 Task: Find connections with filter location Newcastle with filter topic #lawyerswith filter profile language French with filter current company MathWorks with filter school Narasaraopeta Engineering College, Kotappa Konda Road, Yellamanda Post, Narasaraopet, PIN-522601(CC-47) with filter industry Food and Beverage Services with filter service category DJing with filter keywords title Recruiter
Action: Mouse moved to (552, 106)
Screenshot: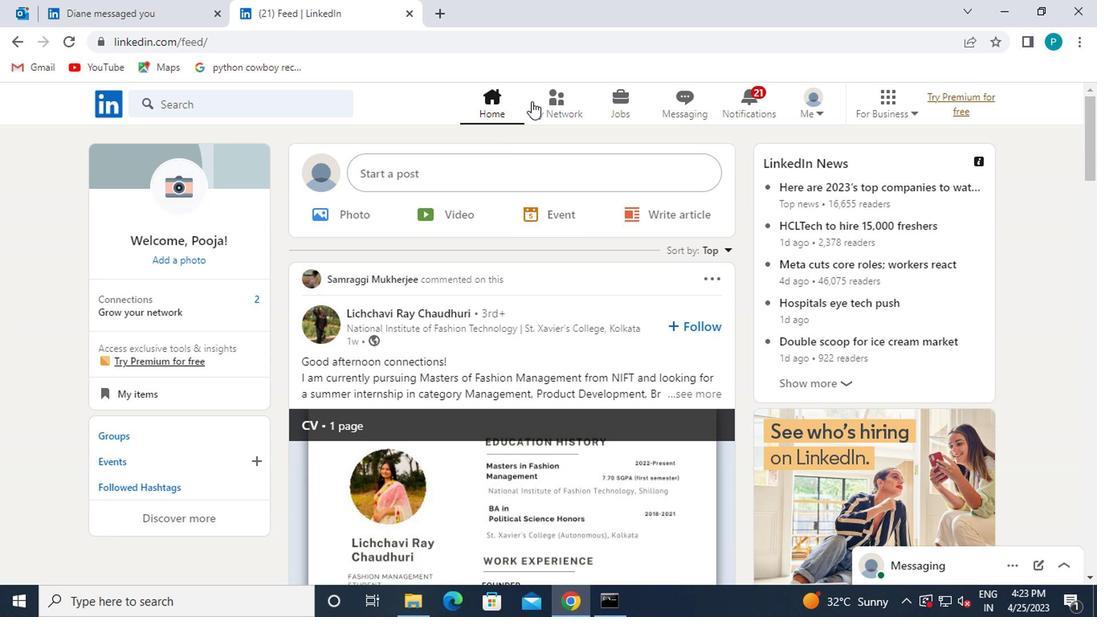 
Action: Mouse pressed left at (552, 106)
Screenshot: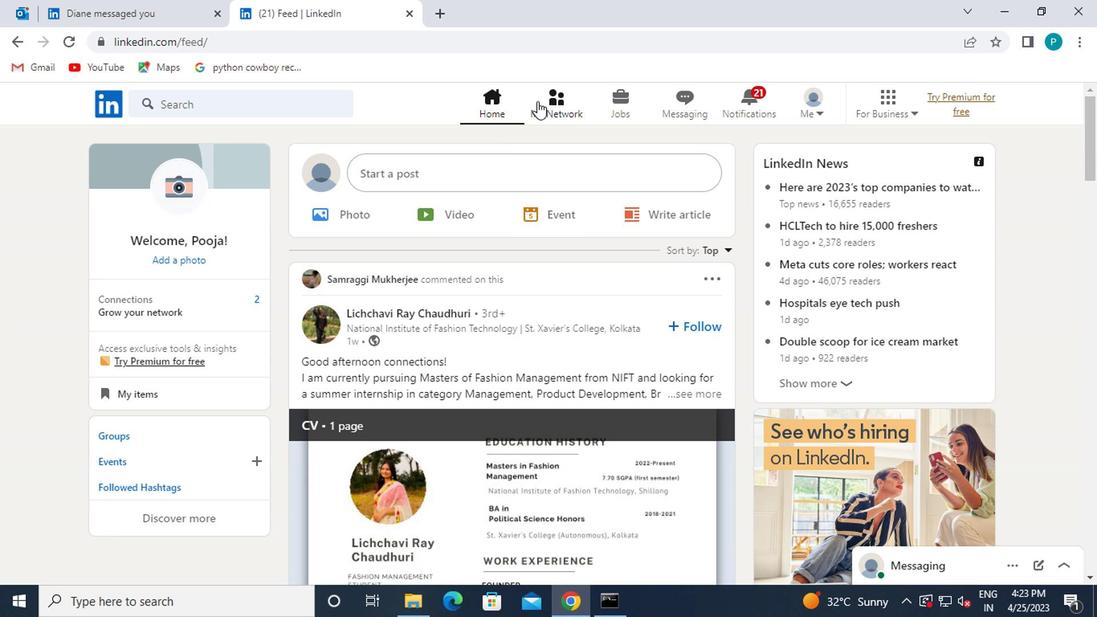 
Action: Mouse moved to (228, 186)
Screenshot: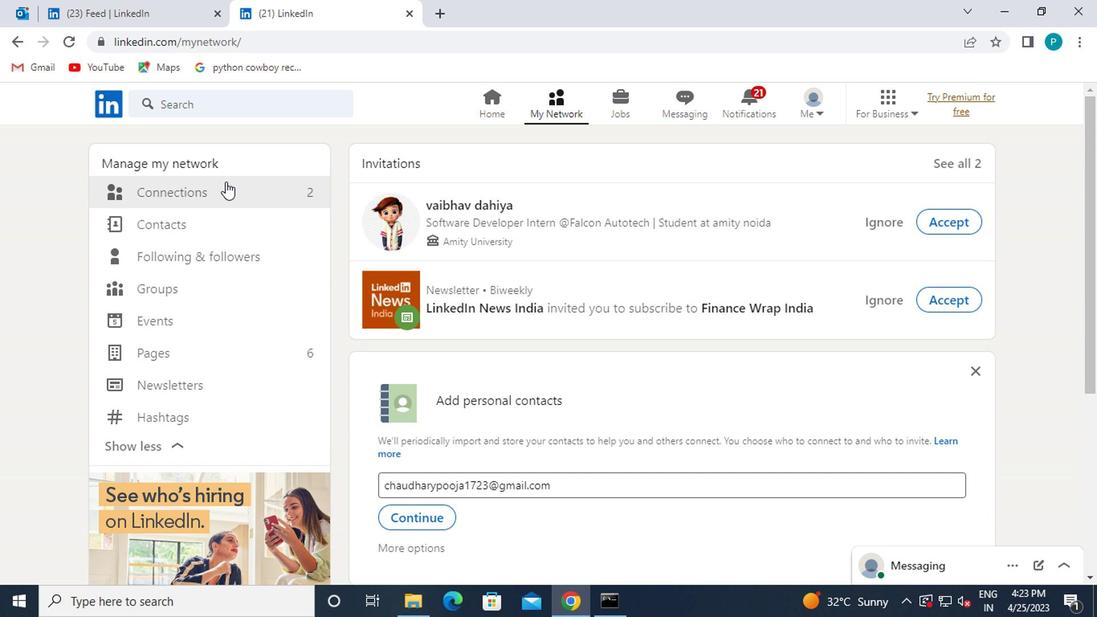 
Action: Mouse pressed left at (228, 186)
Screenshot: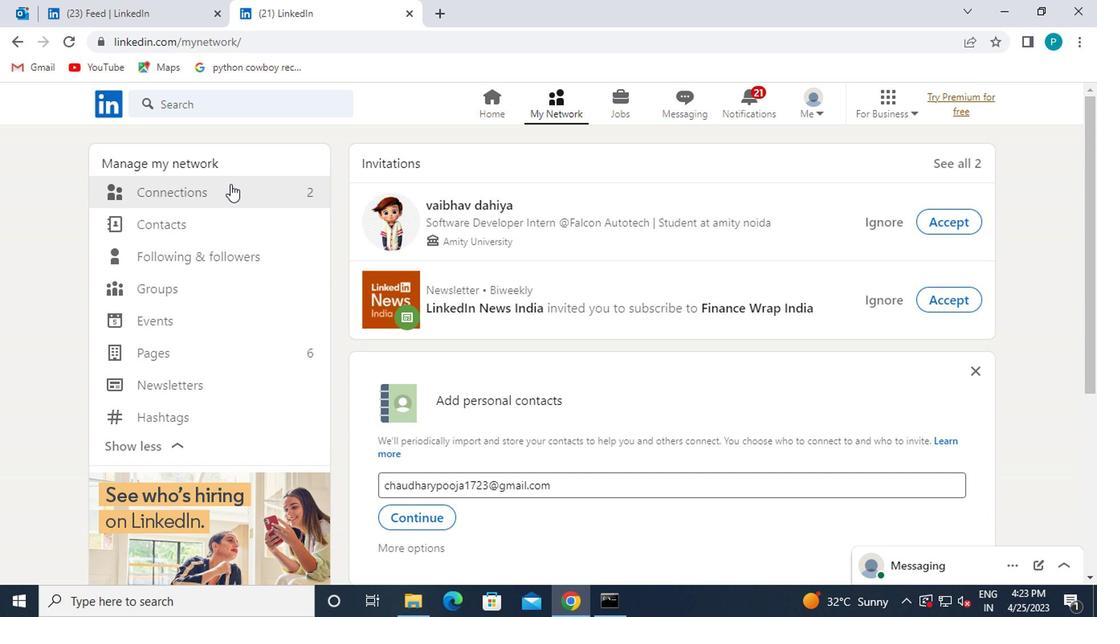 
Action: Mouse moved to (632, 204)
Screenshot: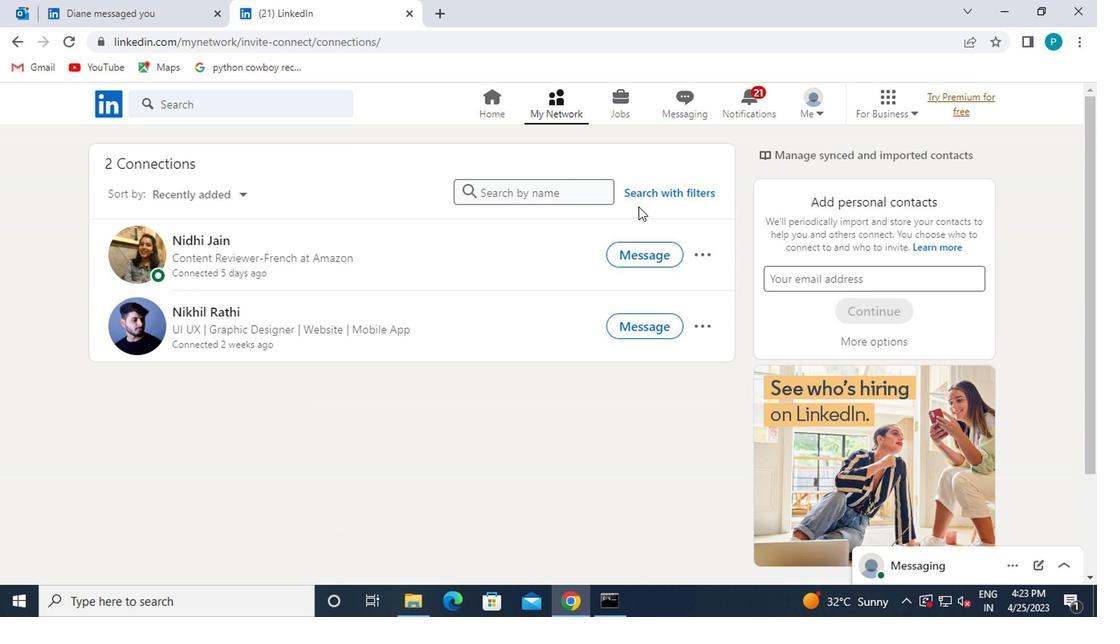 
Action: Mouse pressed left at (632, 204)
Screenshot: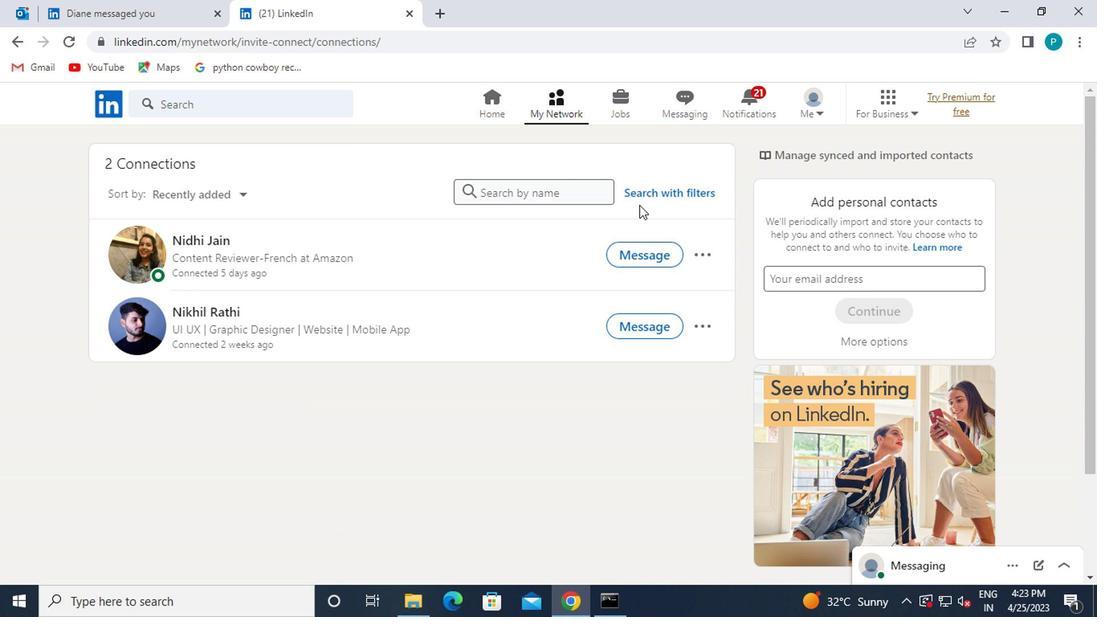 
Action: Mouse moved to (632, 195)
Screenshot: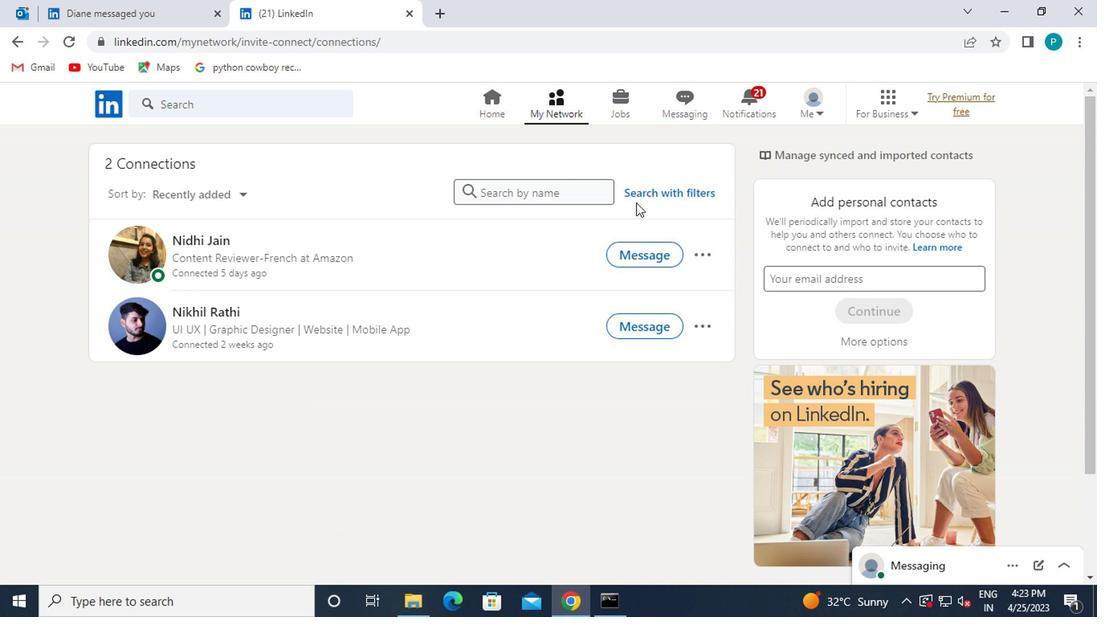 
Action: Mouse pressed left at (632, 195)
Screenshot: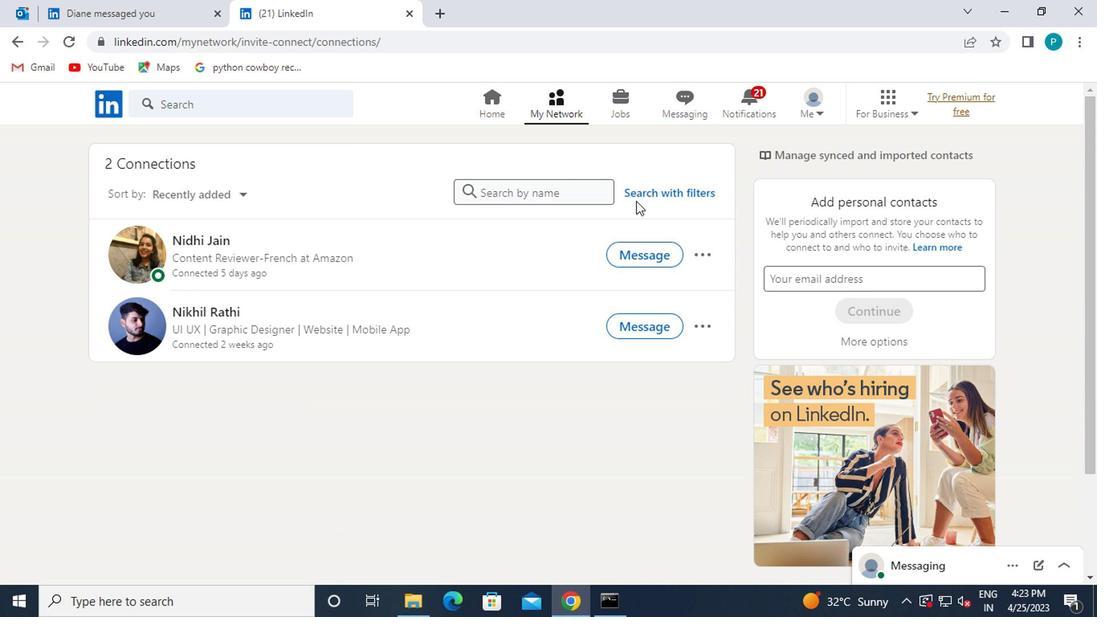 
Action: Mouse moved to (526, 158)
Screenshot: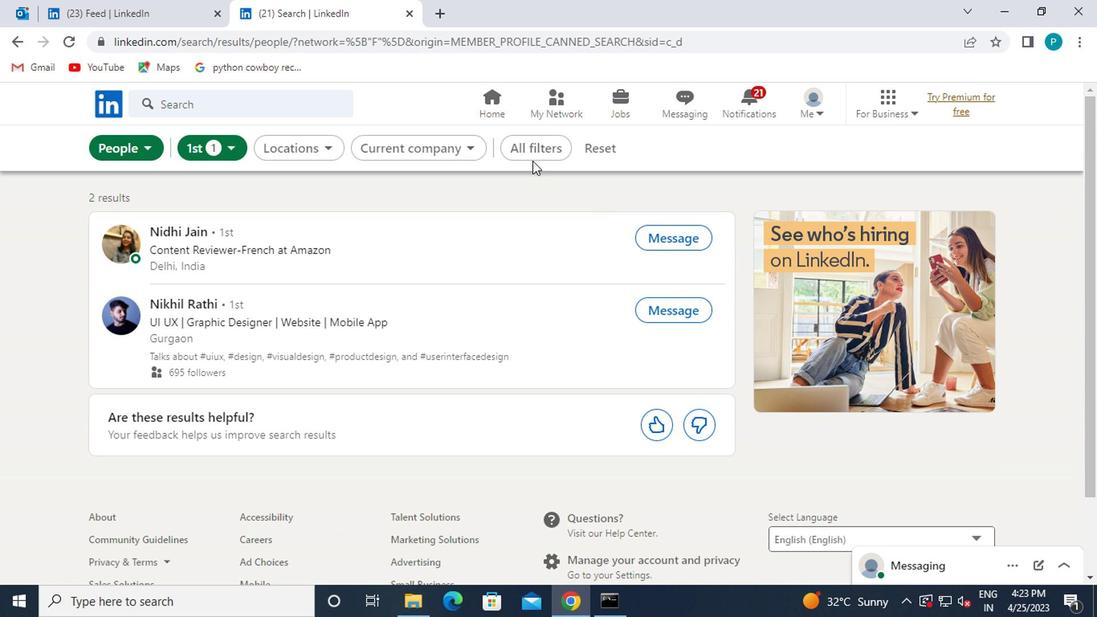 
Action: Mouse pressed left at (526, 158)
Screenshot: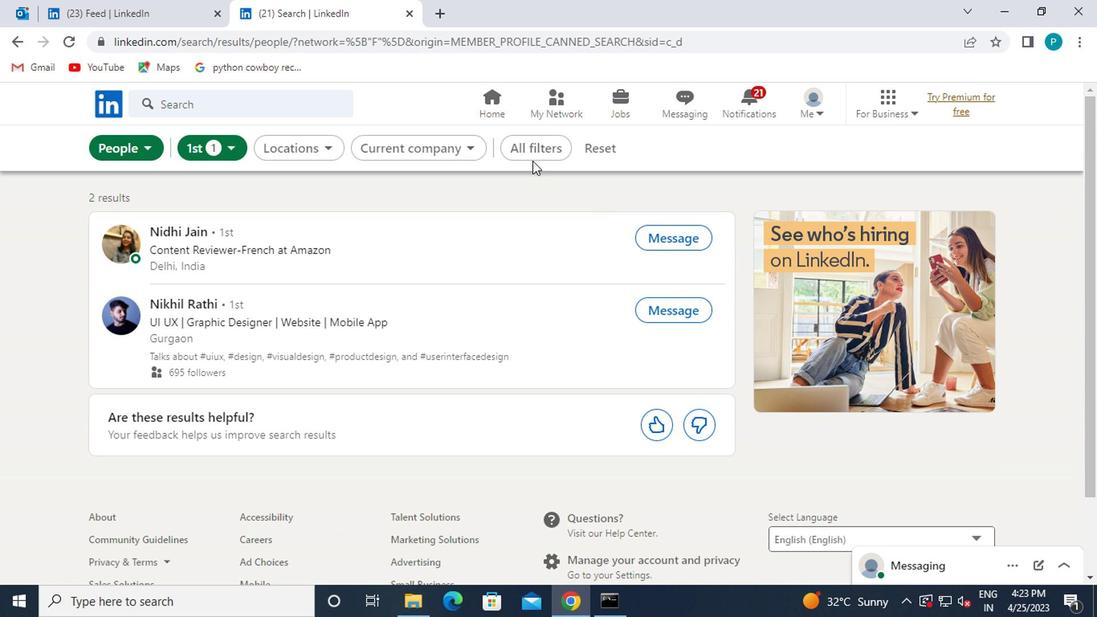 
Action: Mouse moved to (861, 313)
Screenshot: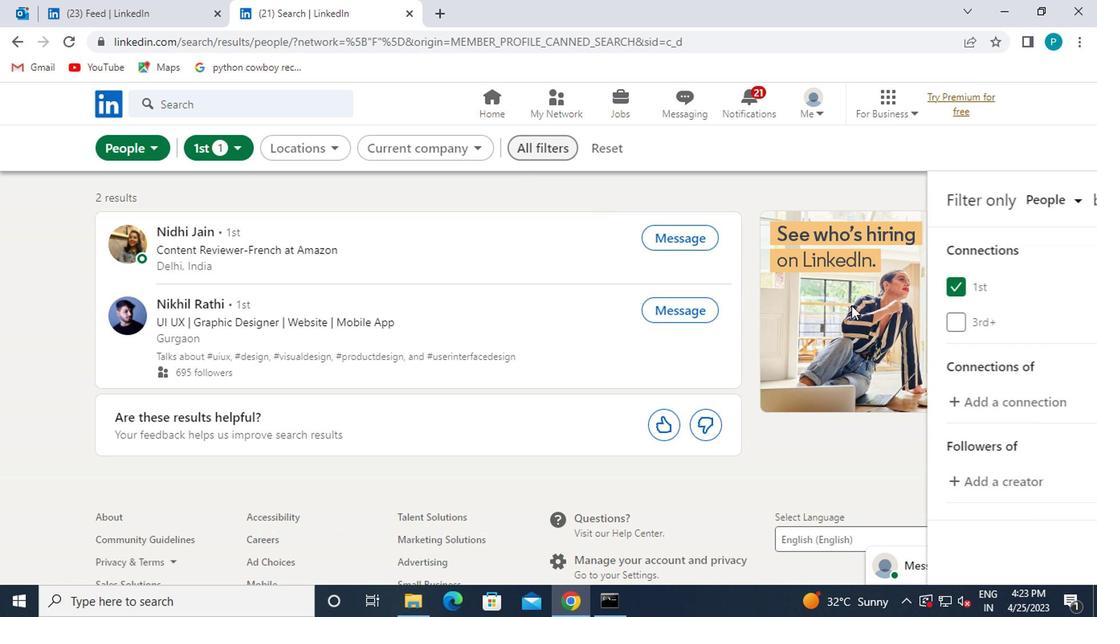 
Action: Mouse scrolled (861, 312) with delta (0, -1)
Screenshot: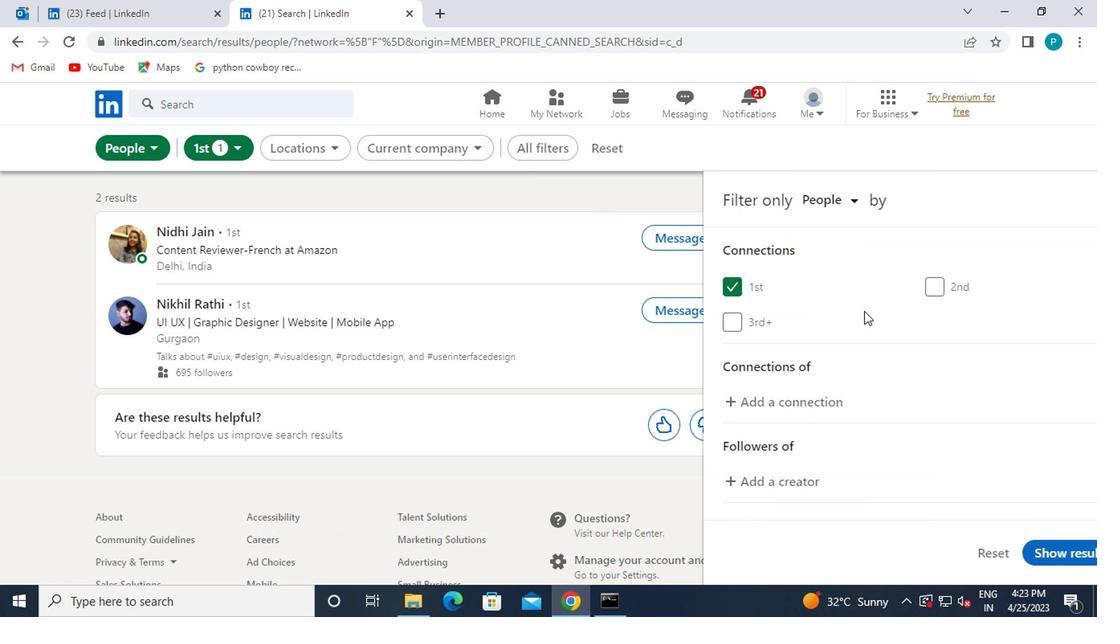 
Action: Mouse scrolled (861, 312) with delta (0, -1)
Screenshot: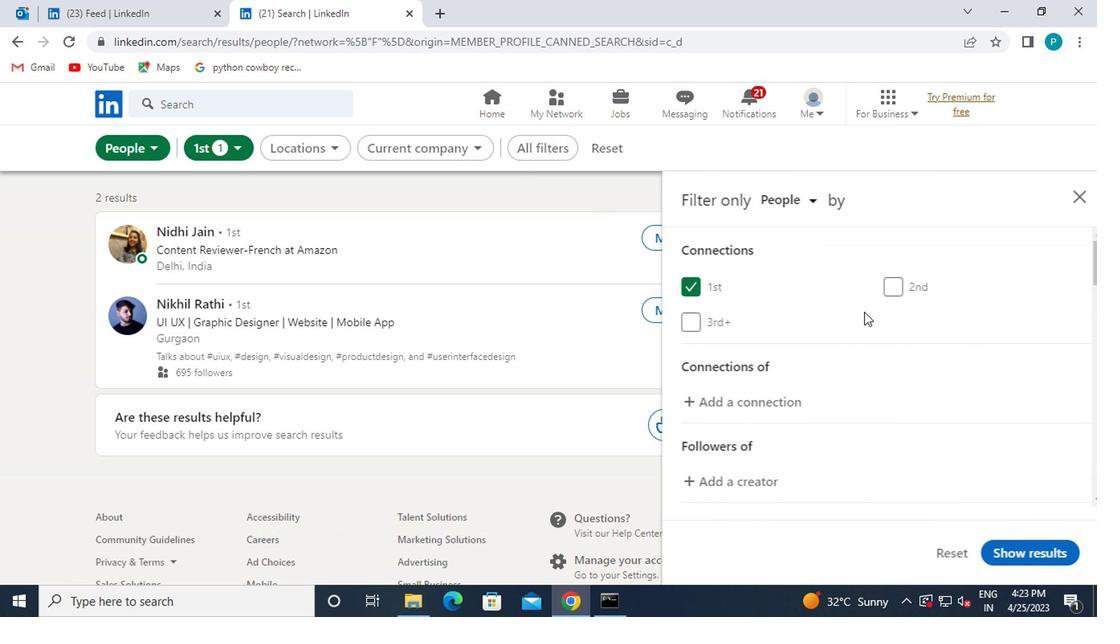 
Action: Mouse moved to (898, 371)
Screenshot: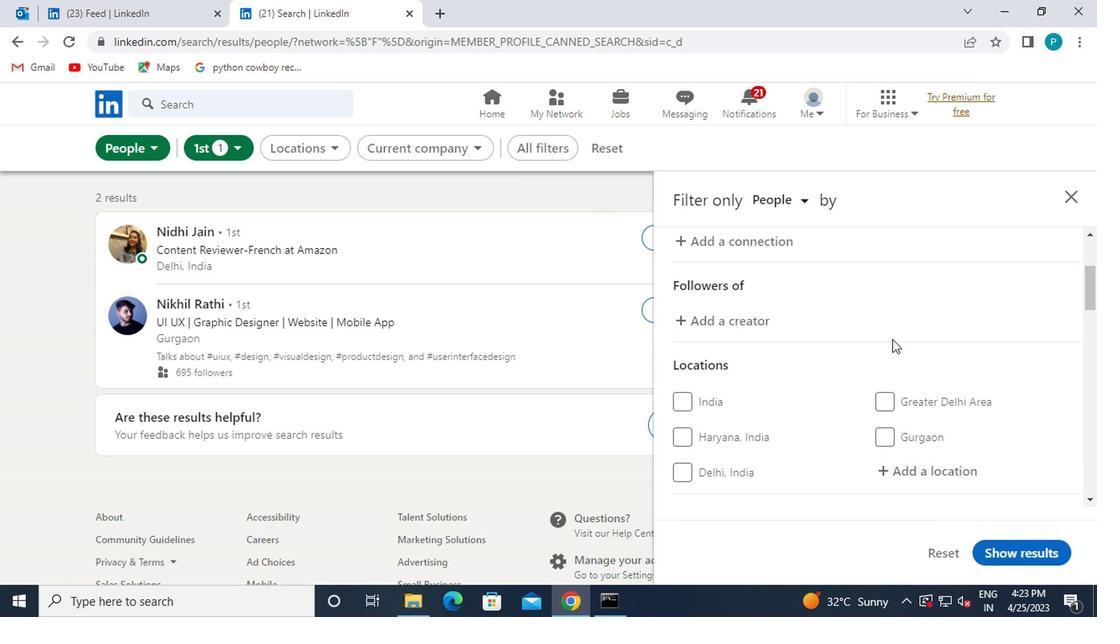 
Action: Mouse scrolled (898, 371) with delta (0, 0)
Screenshot: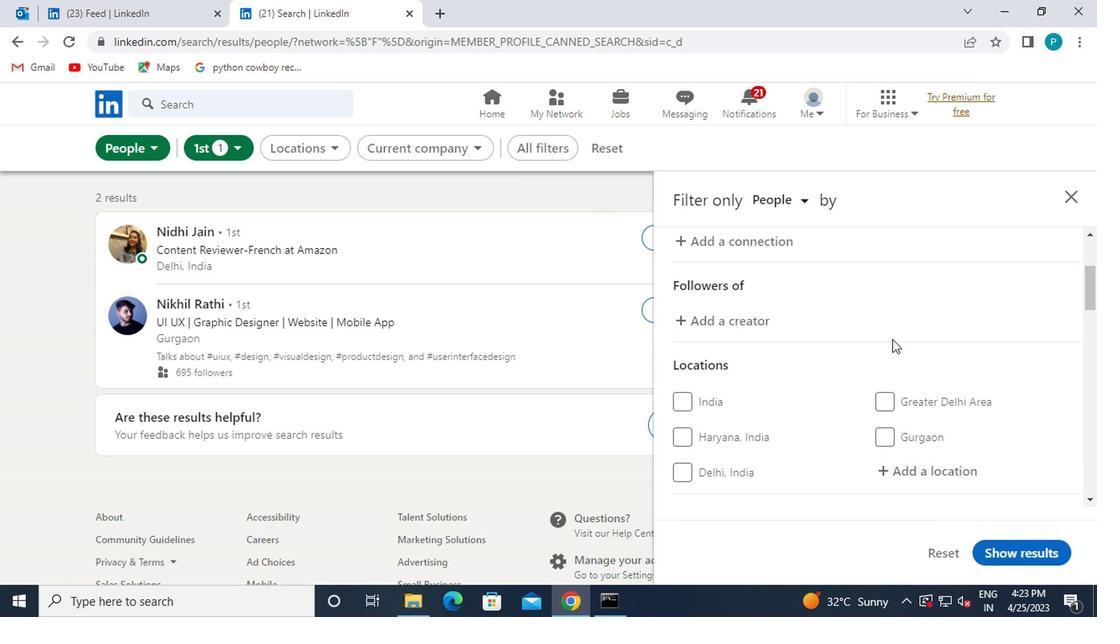 
Action: Mouse moved to (898, 373)
Screenshot: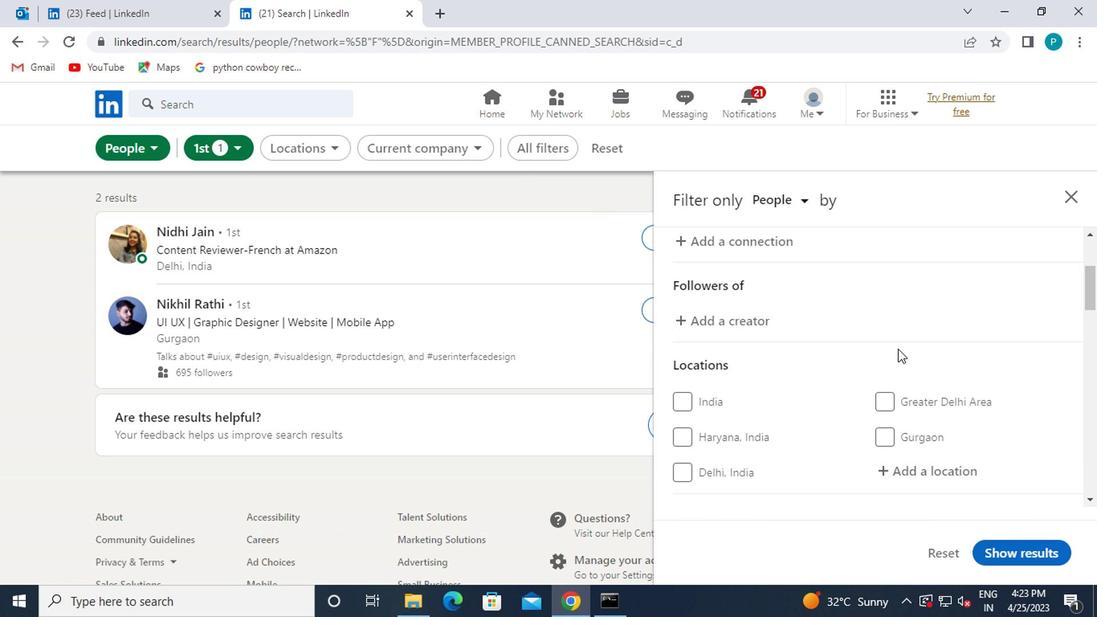 
Action: Mouse scrolled (898, 372) with delta (0, 0)
Screenshot: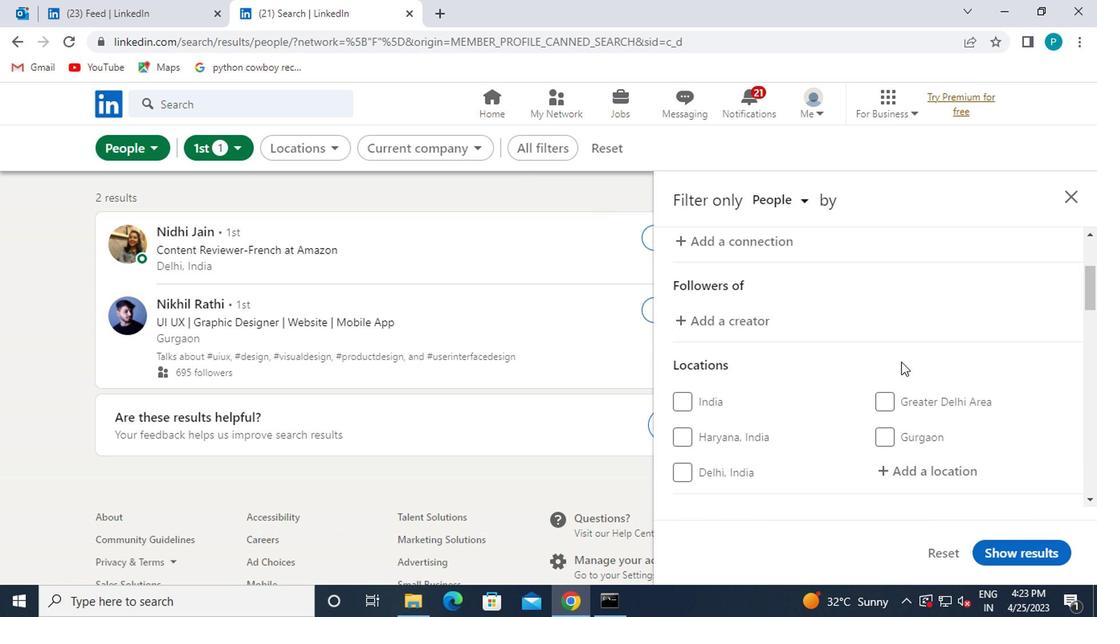 
Action: Mouse moved to (875, 313)
Screenshot: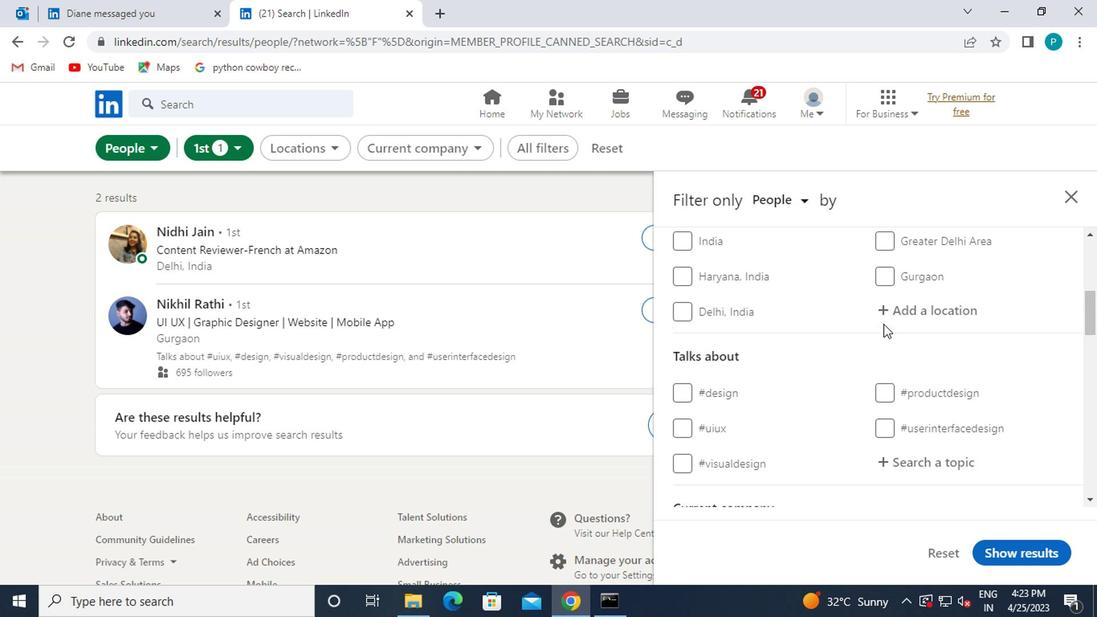 
Action: Mouse pressed left at (875, 313)
Screenshot: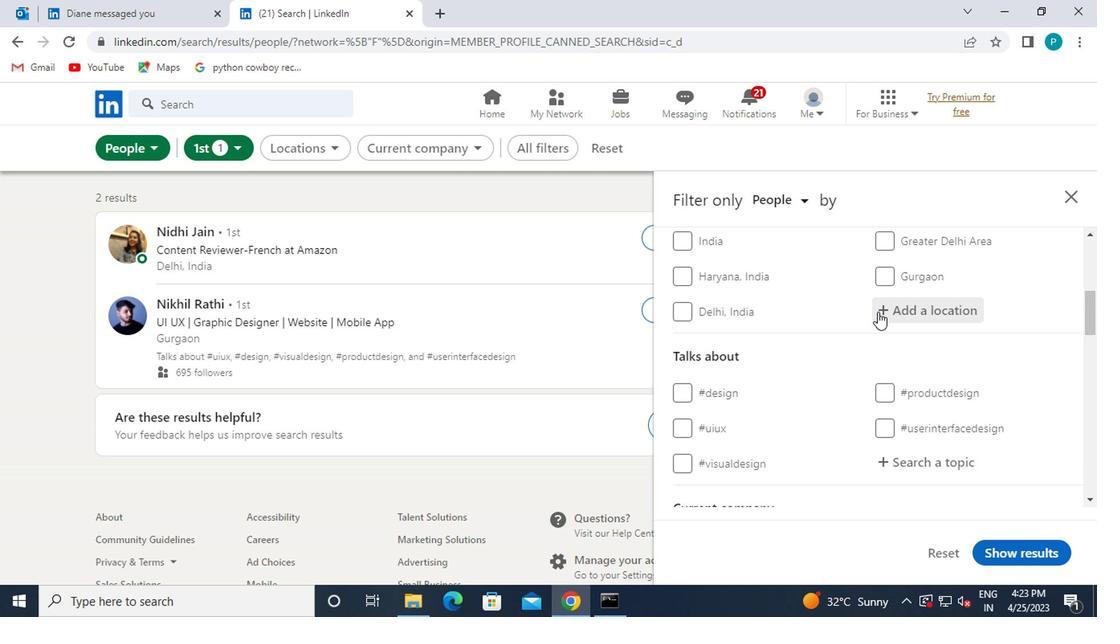 
Action: Key pressed newcastle<Key.enter>
Screenshot: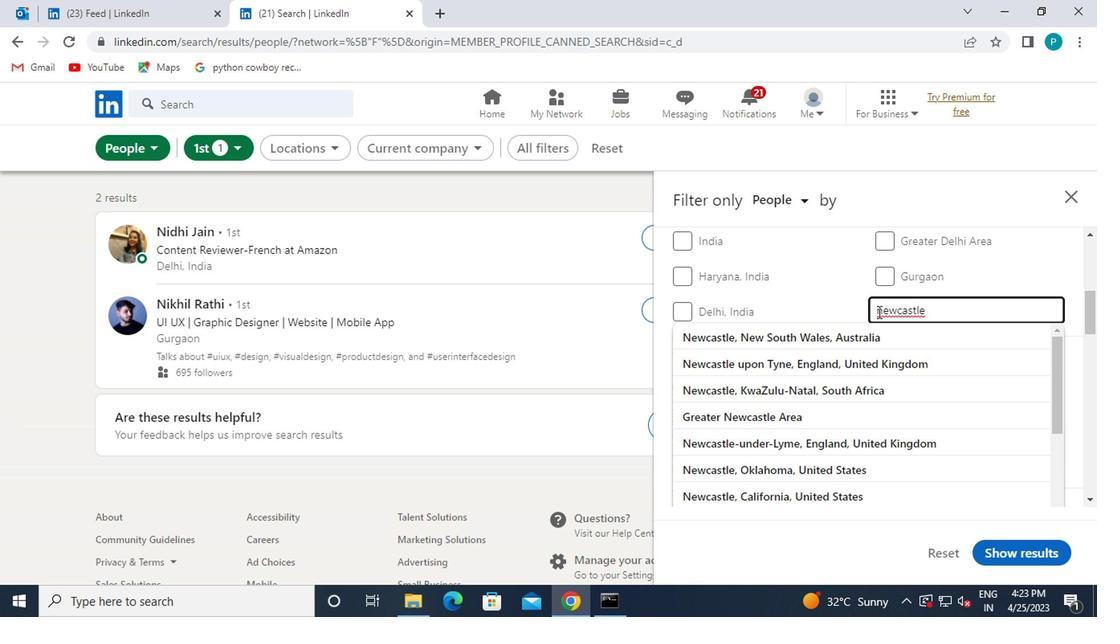 
Action: Mouse moved to (882, 463)
Screenshot: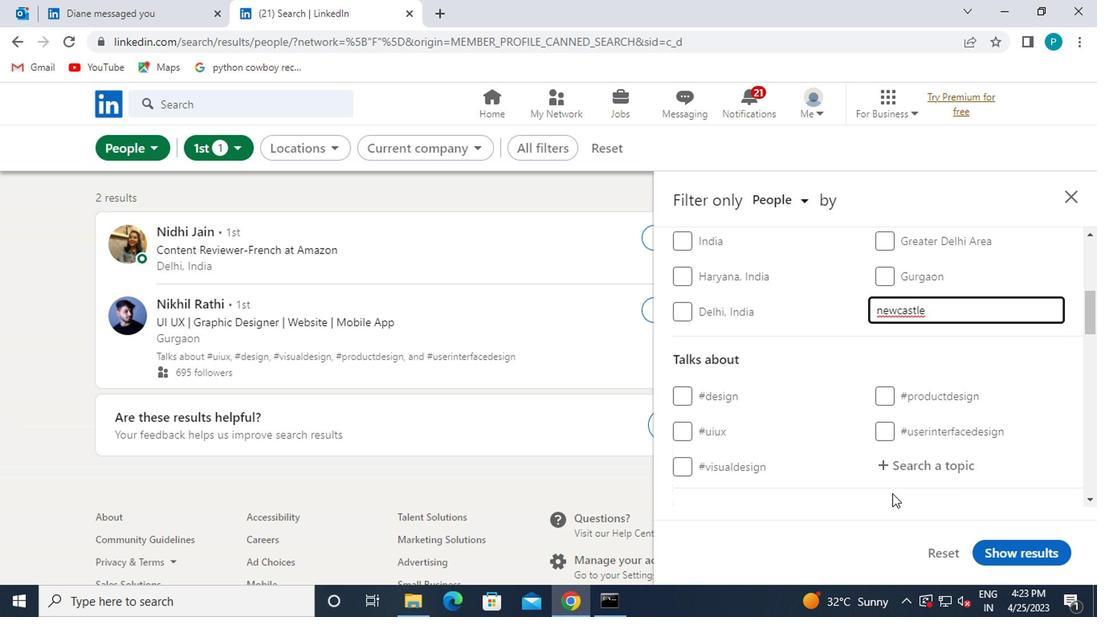 
Action: Mouse pressed left at (882, 463)
Screenshot: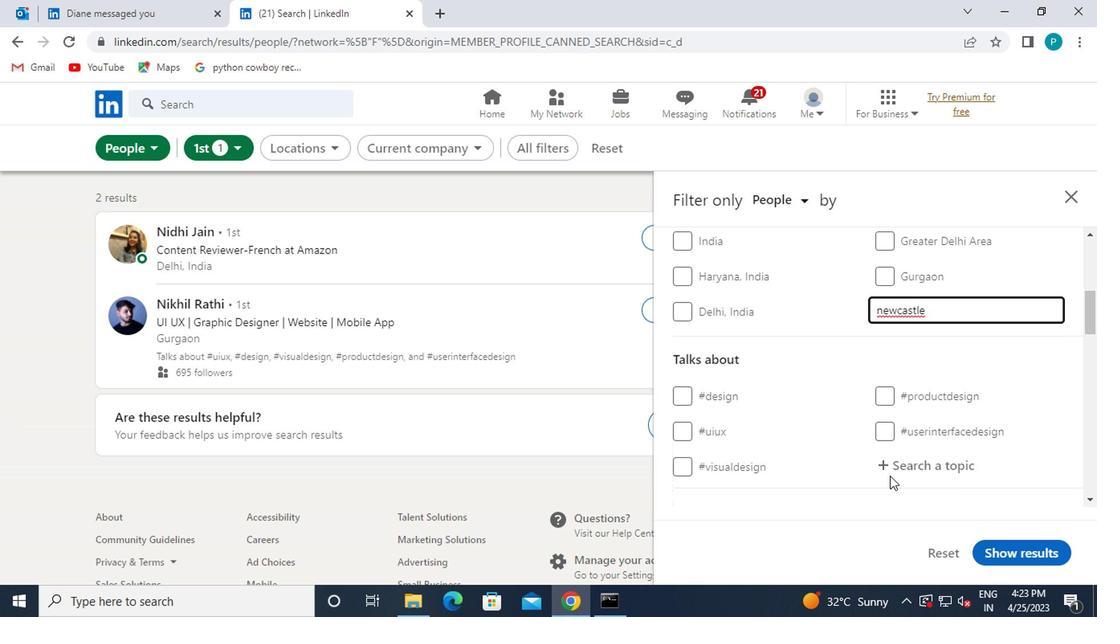 
Action: Key pressed <Key.shift>#LLAWYERS
Screenshot: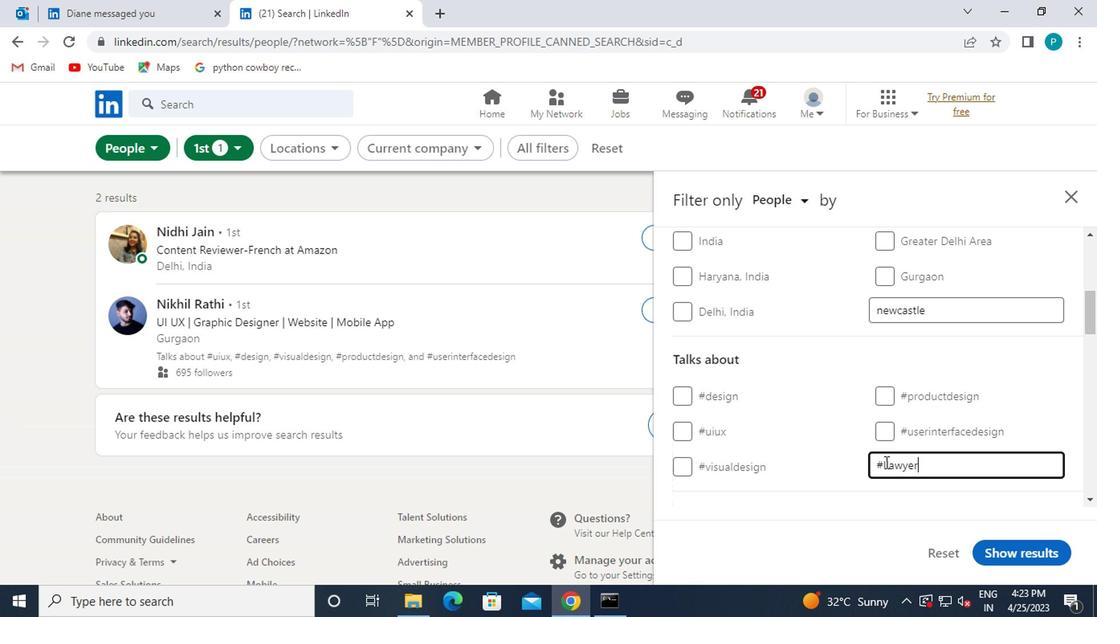 
Action: Mouse moved to (838, 476)
Screenshot: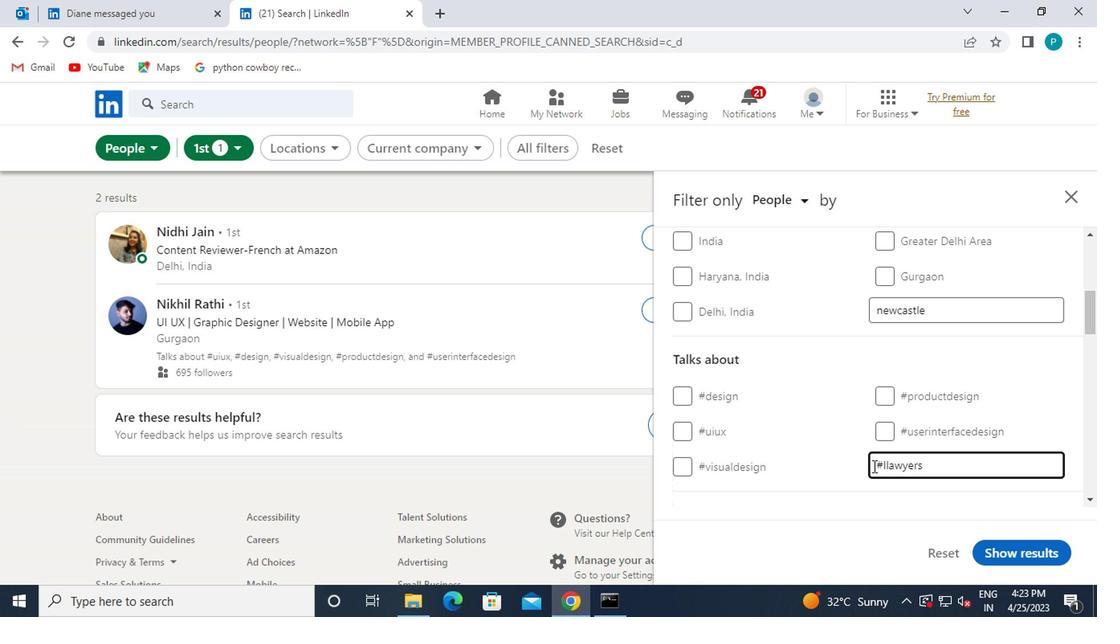 
Action: Mouse scrolled (838, 475) with delta (0, -1)
Screenshot: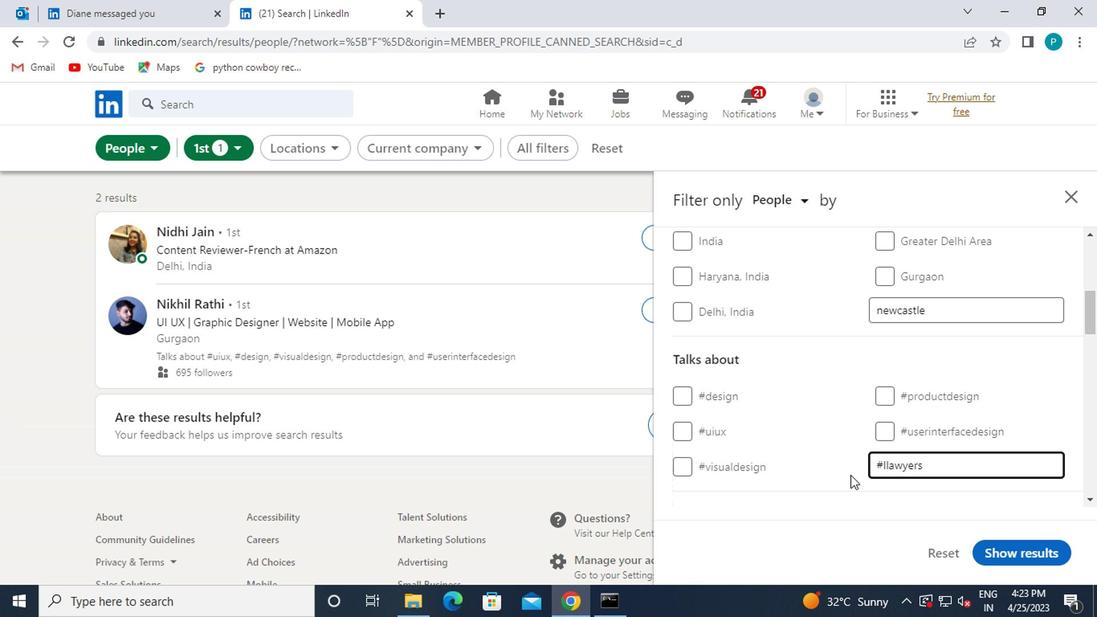 
Action: Mouse moved to (882, 387)
Screenshot: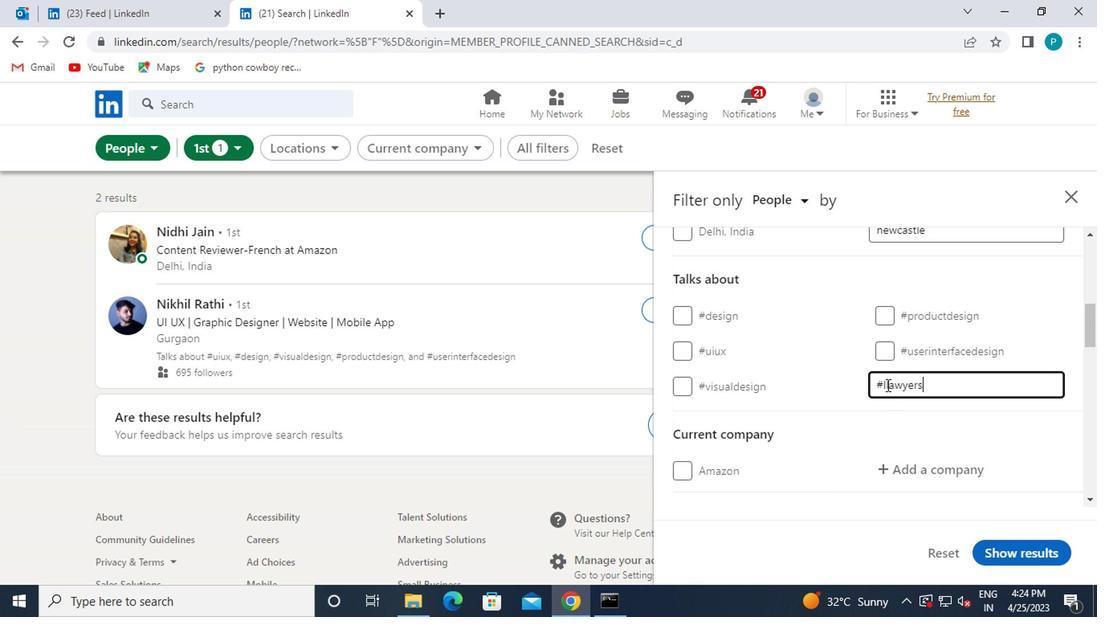 
Action: Mouse pressed left at (882, 387)
Screenshot: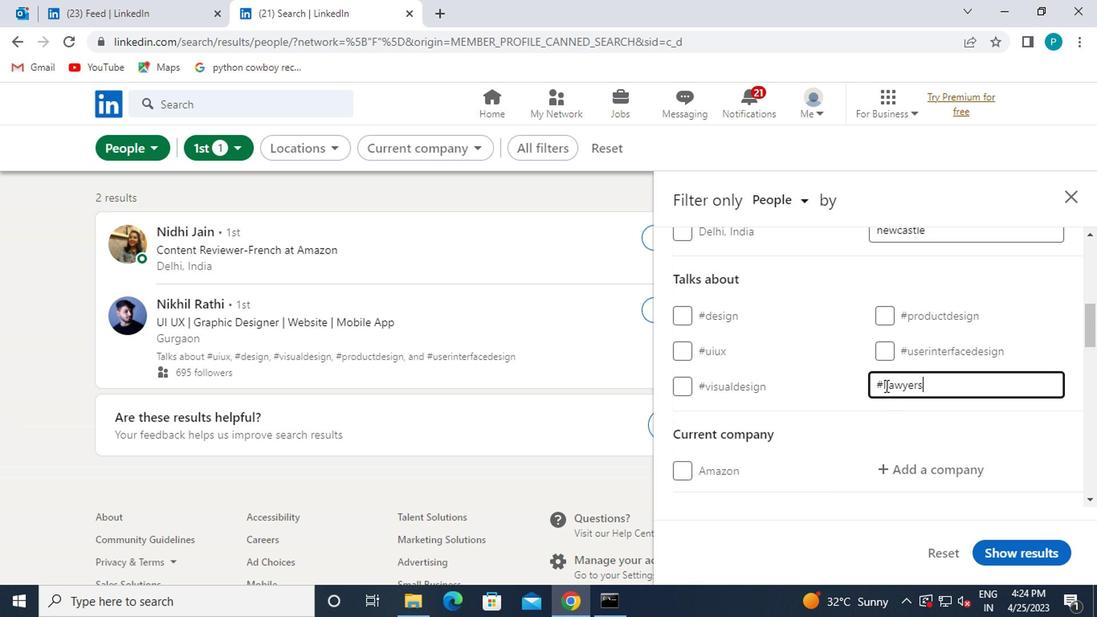 
Action: Mouse moved to (879, 387)
Screenshot: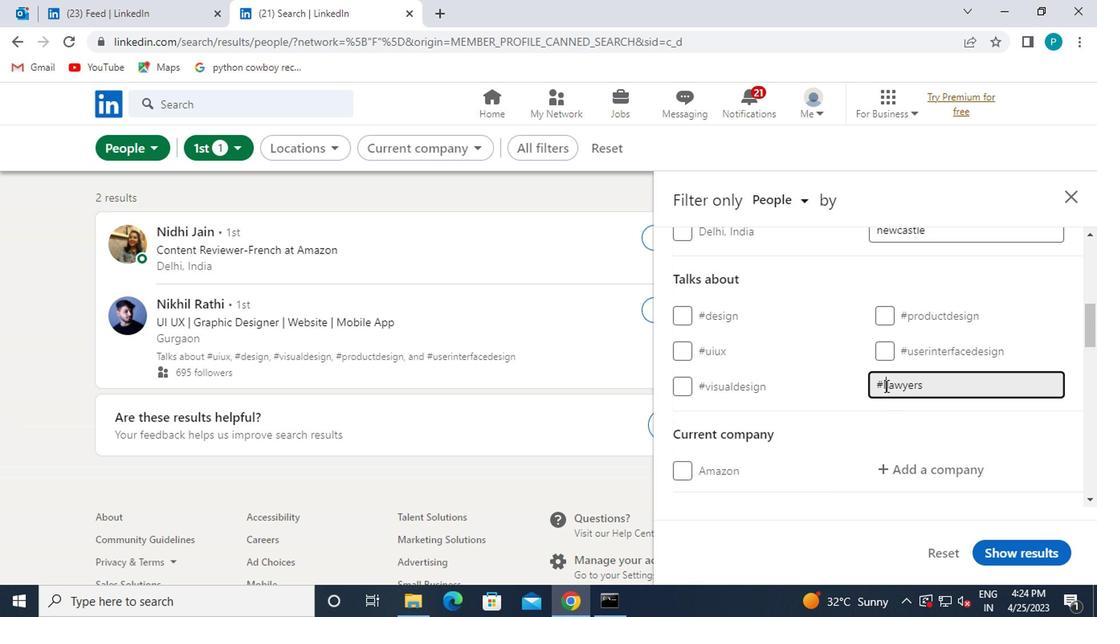 
Action: Key pressed <Key.backspace>
Screenshot: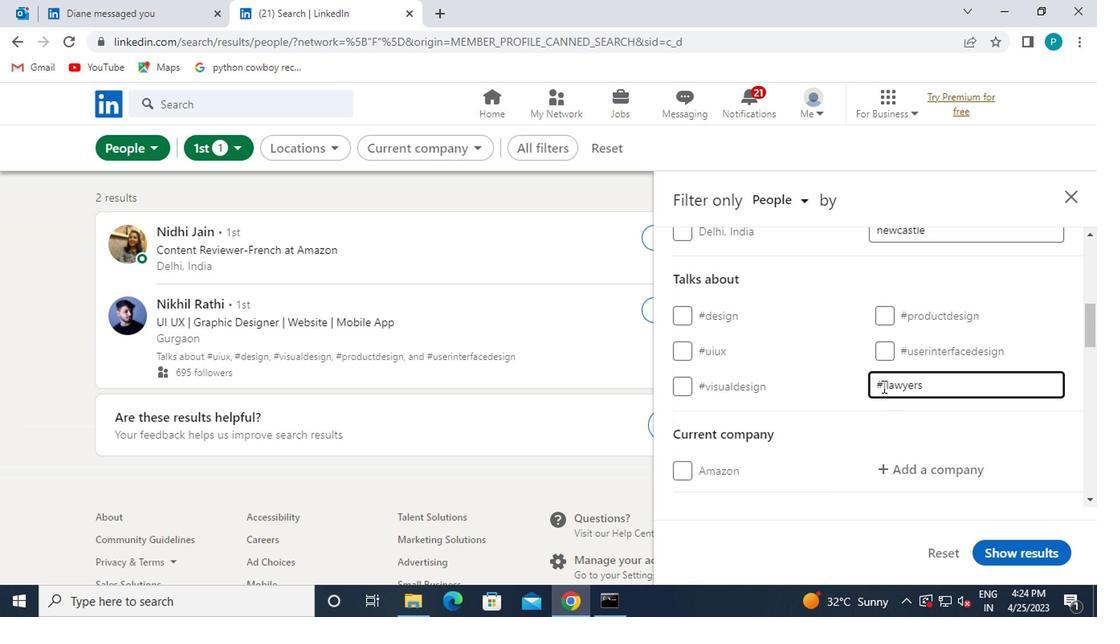 
Action: Mouse moved to (796, 433)
Screenshot: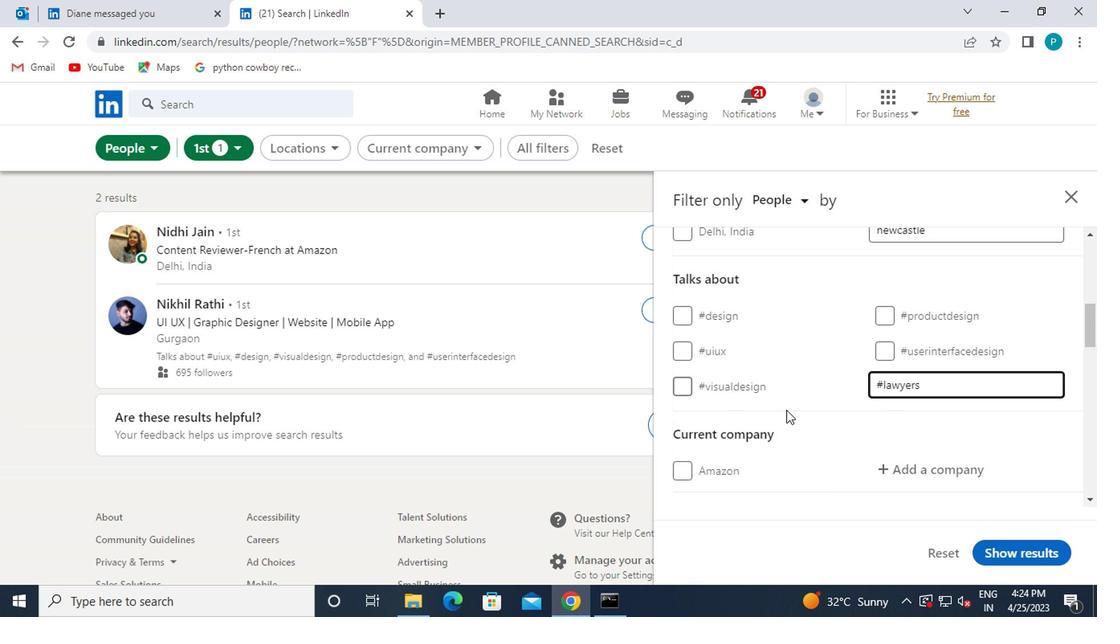 
Action: Mouse scrolled (796, 432) with delta (0, 0)
Screenshot: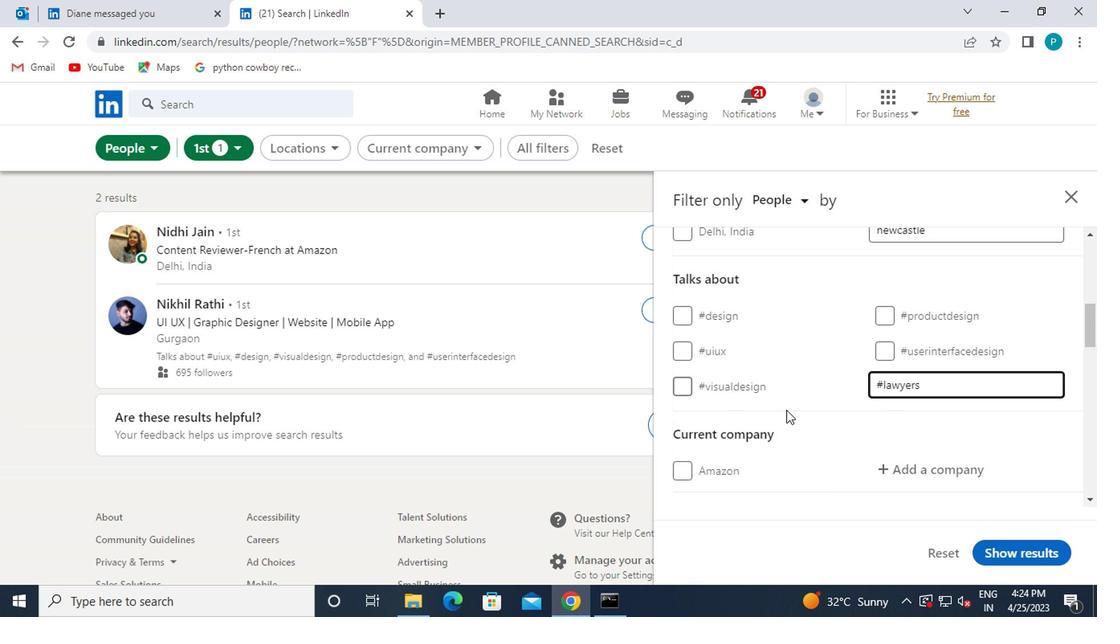 
Action: Mouse moved to (797, 434)
Screenshot: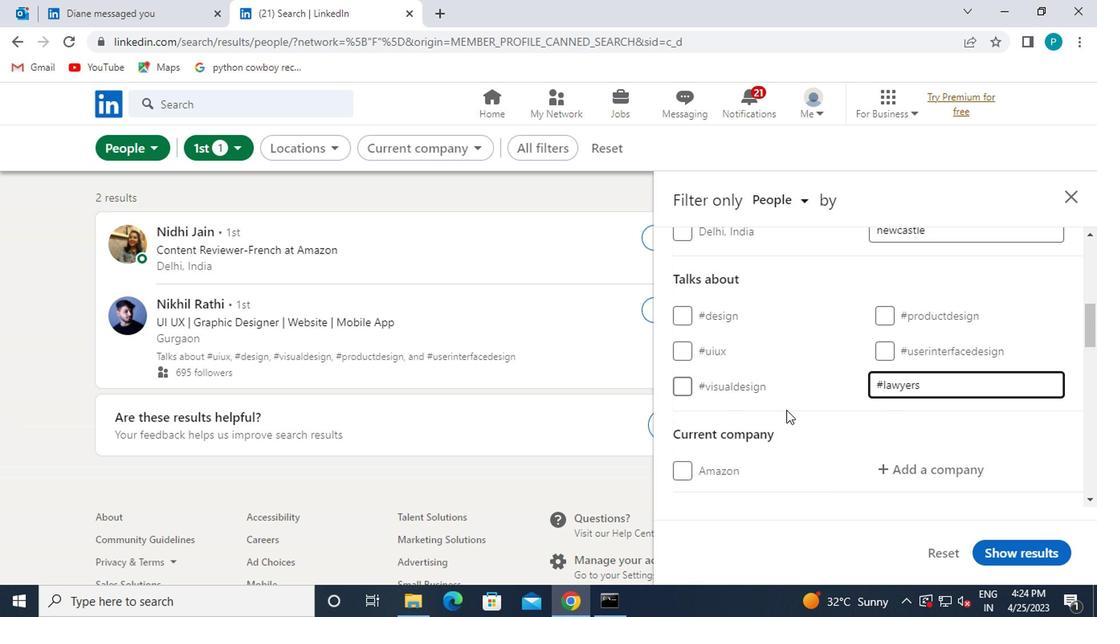 
Action: Mouse scrolled (797, 433) with delta (0, -1)
Screenshot: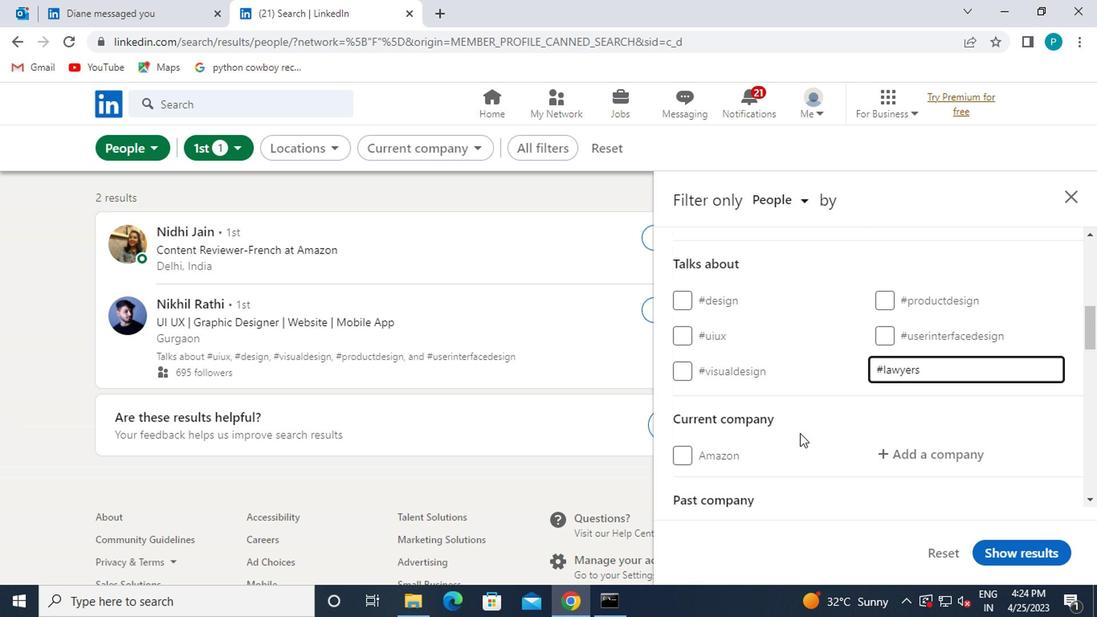 
Action: Mouse moved to (875, 313)
Screenshot: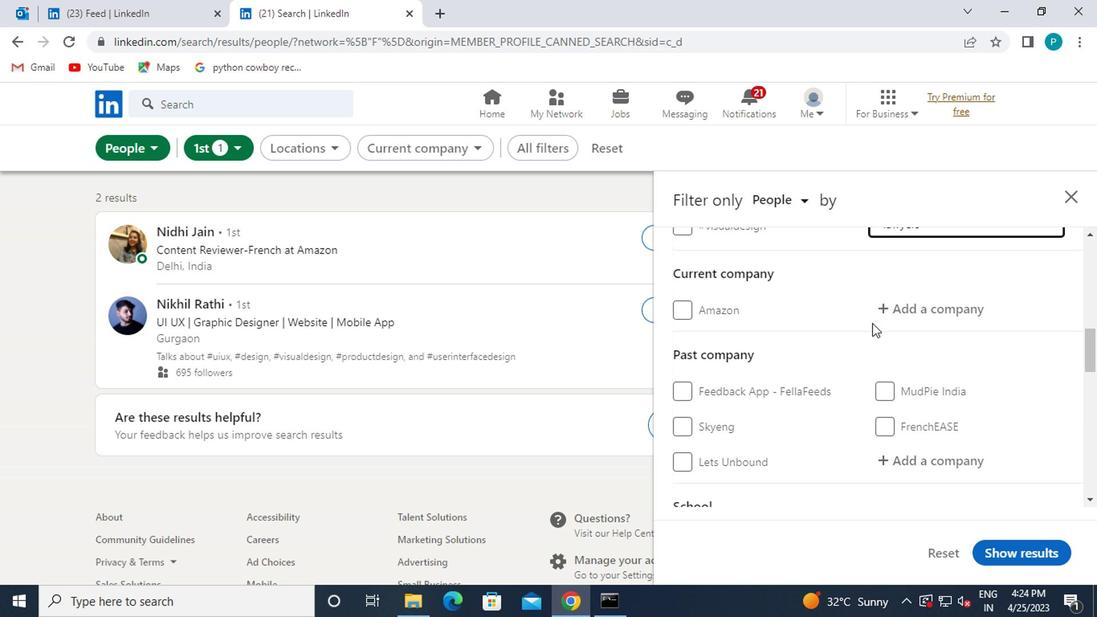 
Action: Mouse pressed left at (875, 313)
Screenshot: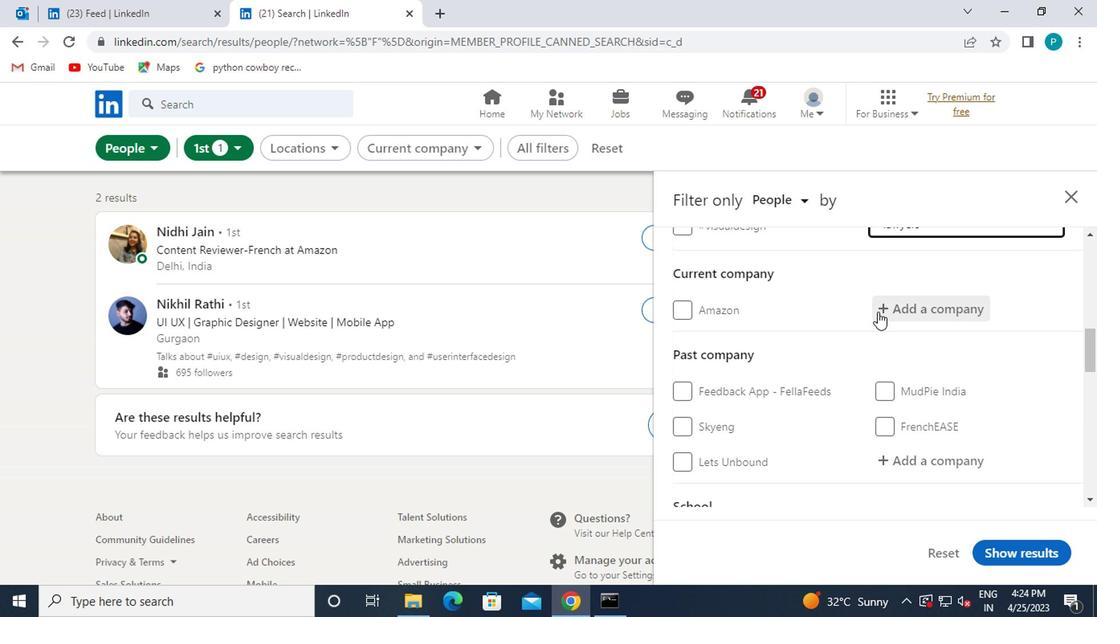 
Action: Mouse moved to (891, 313)
Screenshot: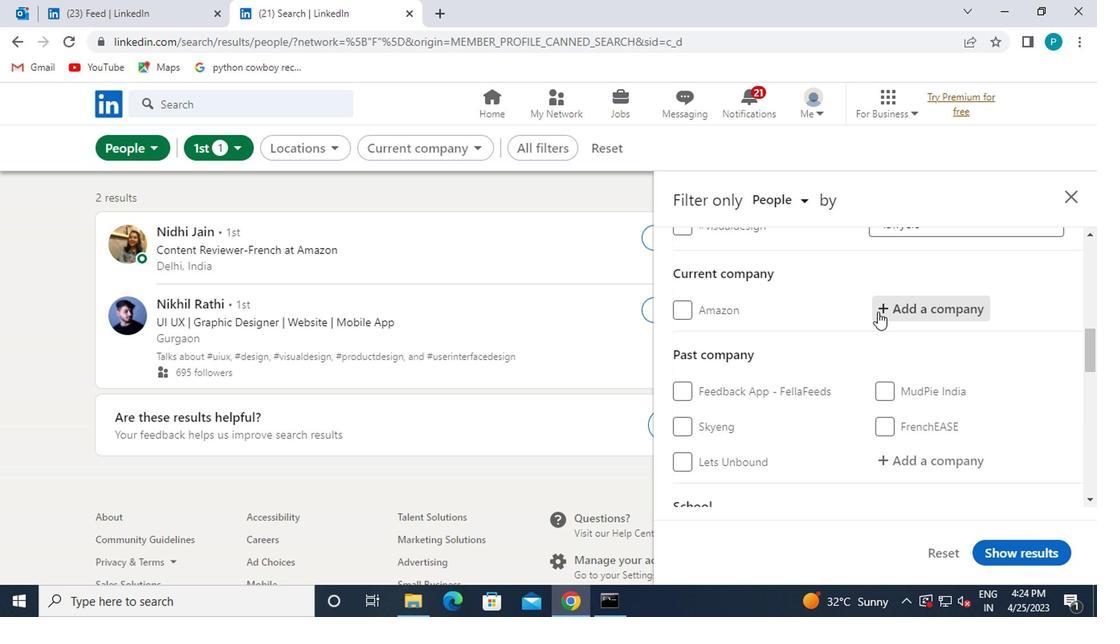 
Action: Key pressed MATH
Screenshot: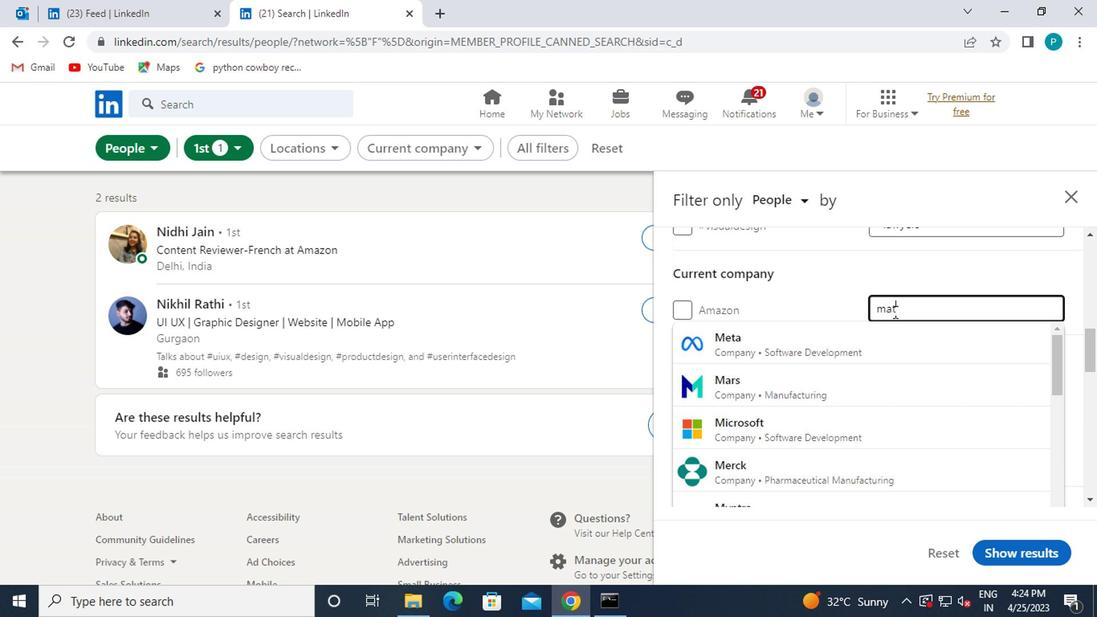 
Action: Mouse moved to (829, 337)
Screenshot: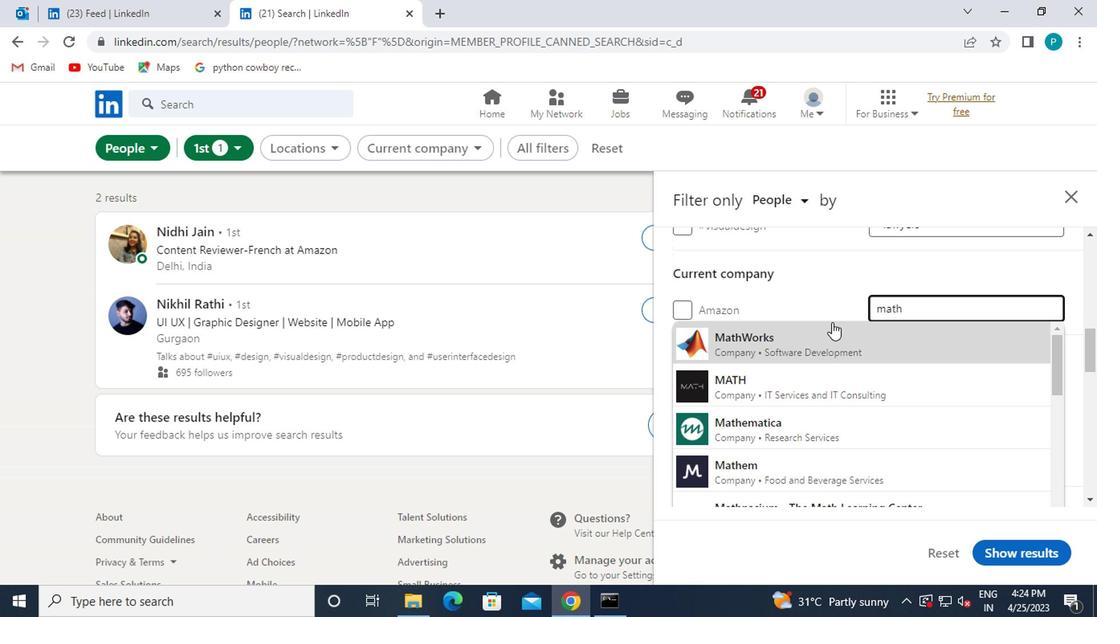 
Action: Mouse pressed left at (829, 337)
Screenshot: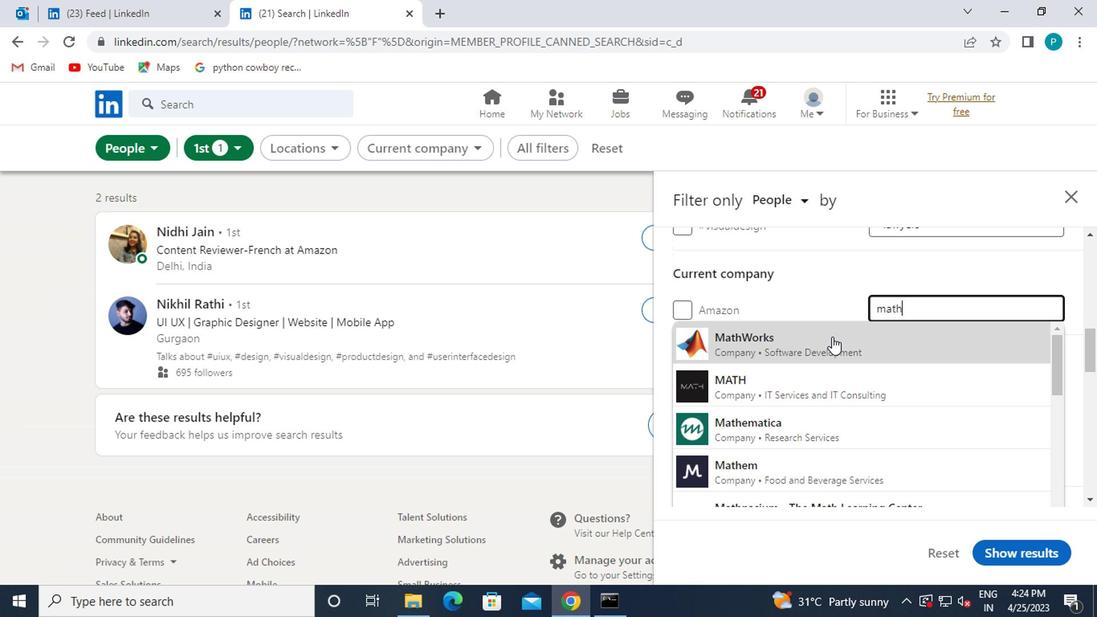 
Action: Mouse moved to (809, 359)
Screenshot: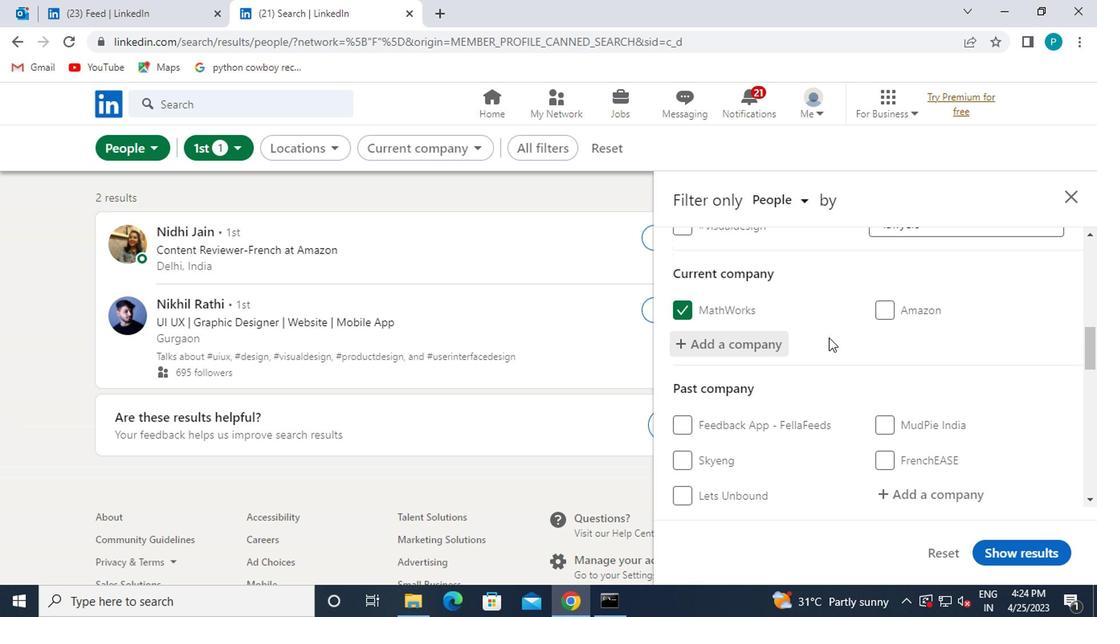 
Action: Mouse scrolled (809, 357) with delta (0, -1)
Screenshot: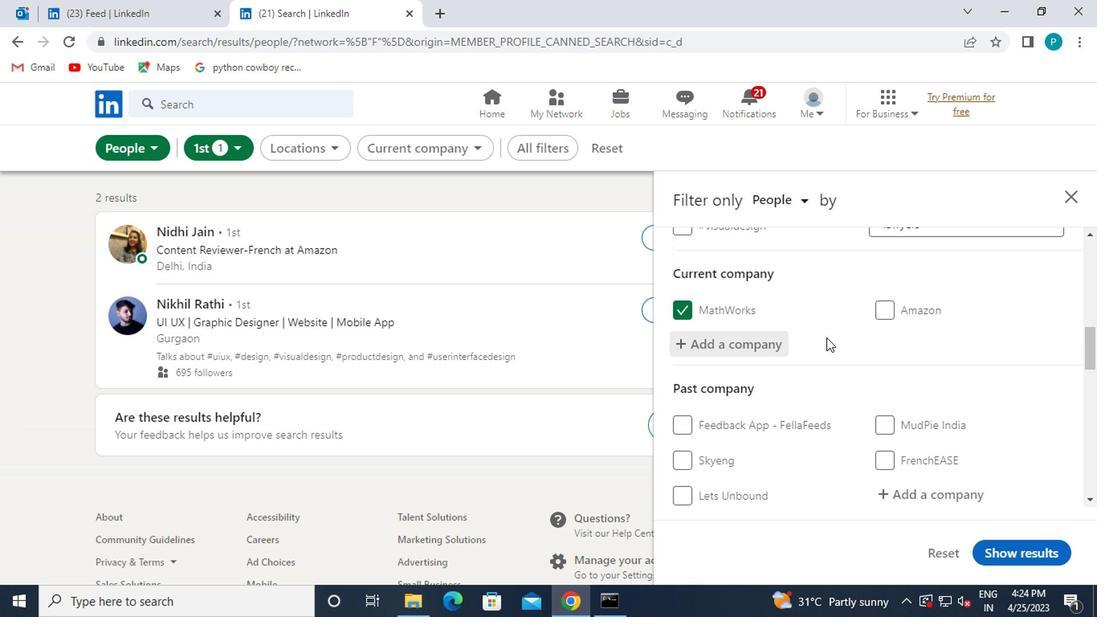 
Action: Mouse moved to (809, 371)
Screenshot: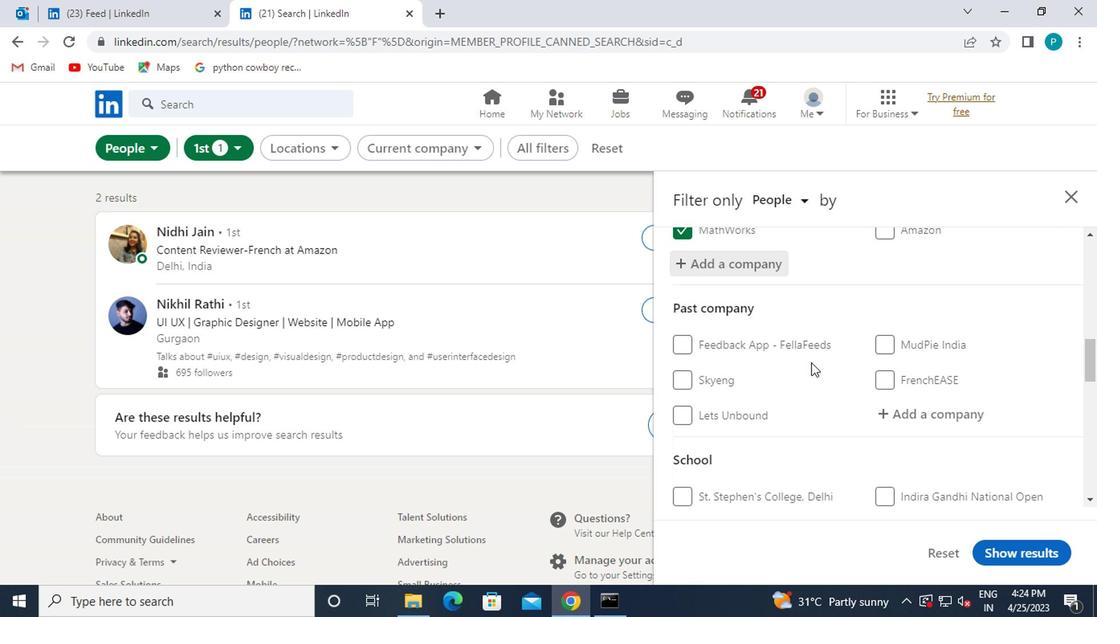 
Action: Mouse scrolled (809, 369) with delta (0, -1)
Screenshot: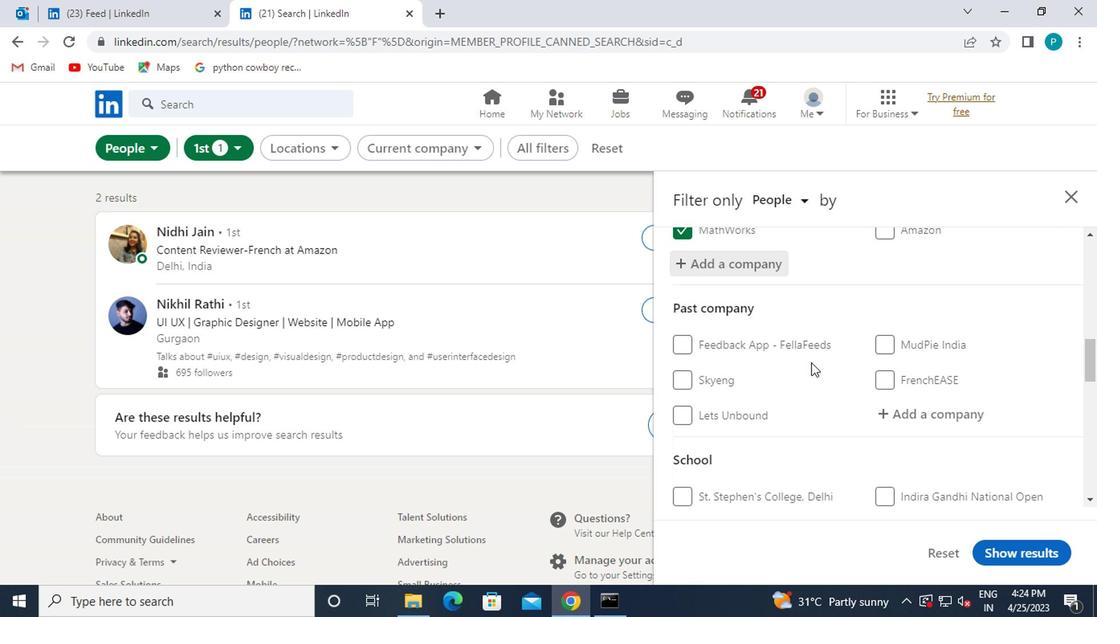 
Action: Mouse moved to (862, 411)
Screenshot: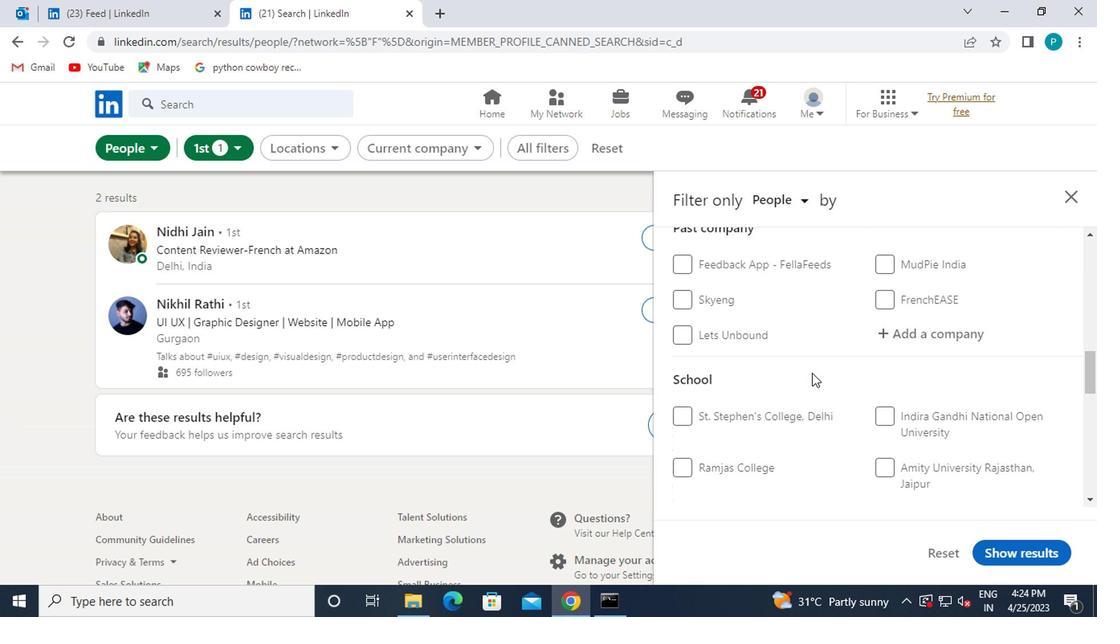
Action: Mouse scrolled (862, 411) with delta (0, 0)
Screenshot: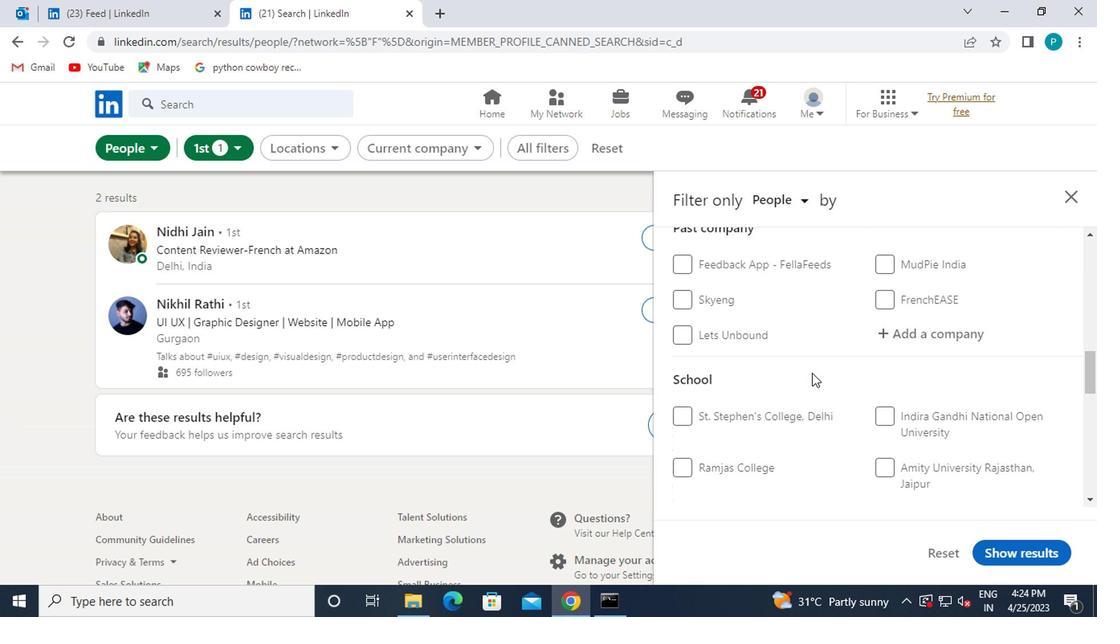 
Action: Mouse moved to (891, 430)
Screenshot: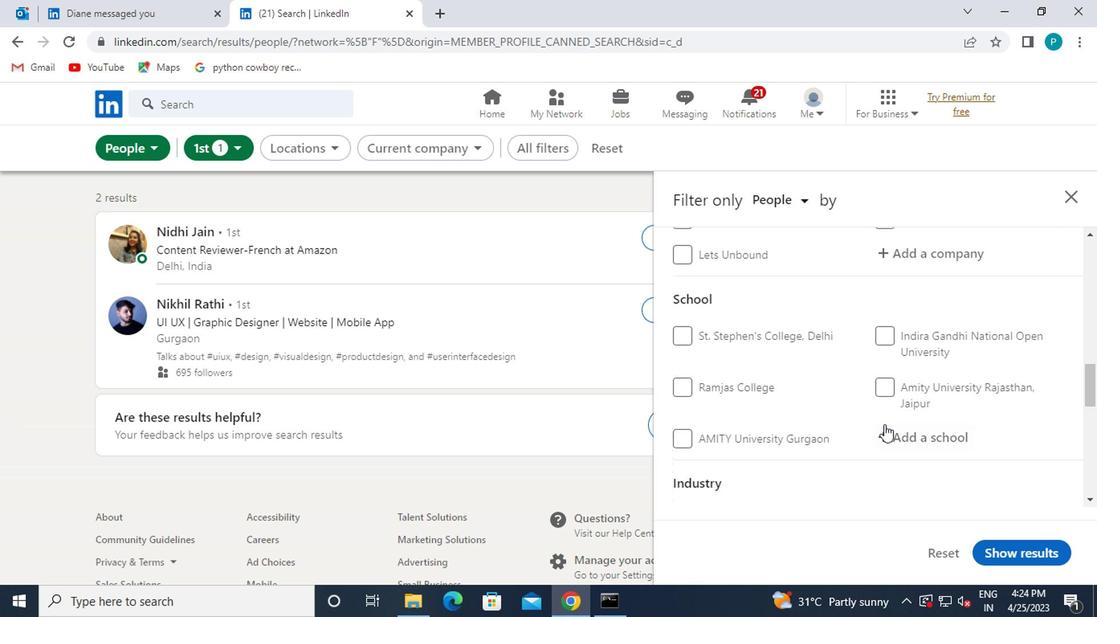 
Action: Mouse pressed left at (891, 430)
Screenshot: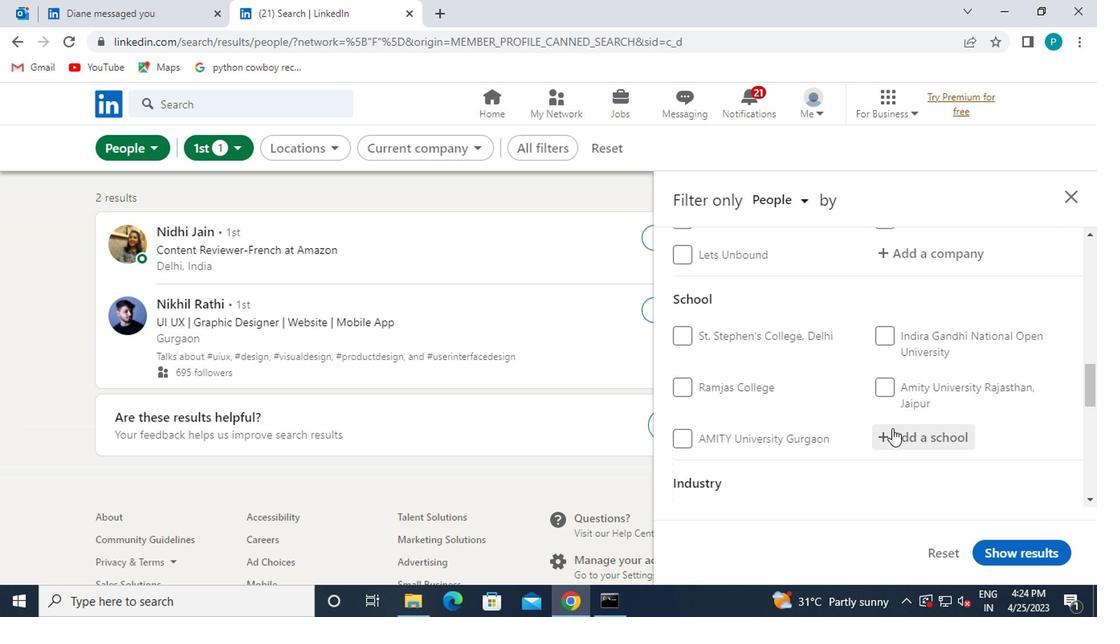 
Action: Mouse moved to (899, 427)
Screenshot: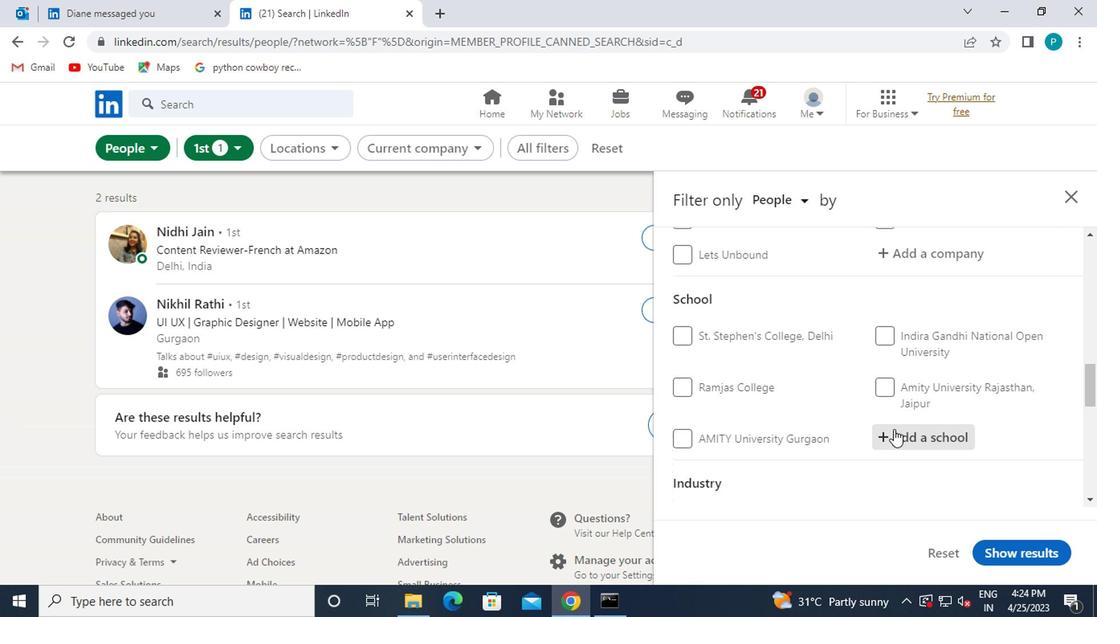 
Action: Key pressed NARASARAOPW<Key.backspace>ETA
Screenshot: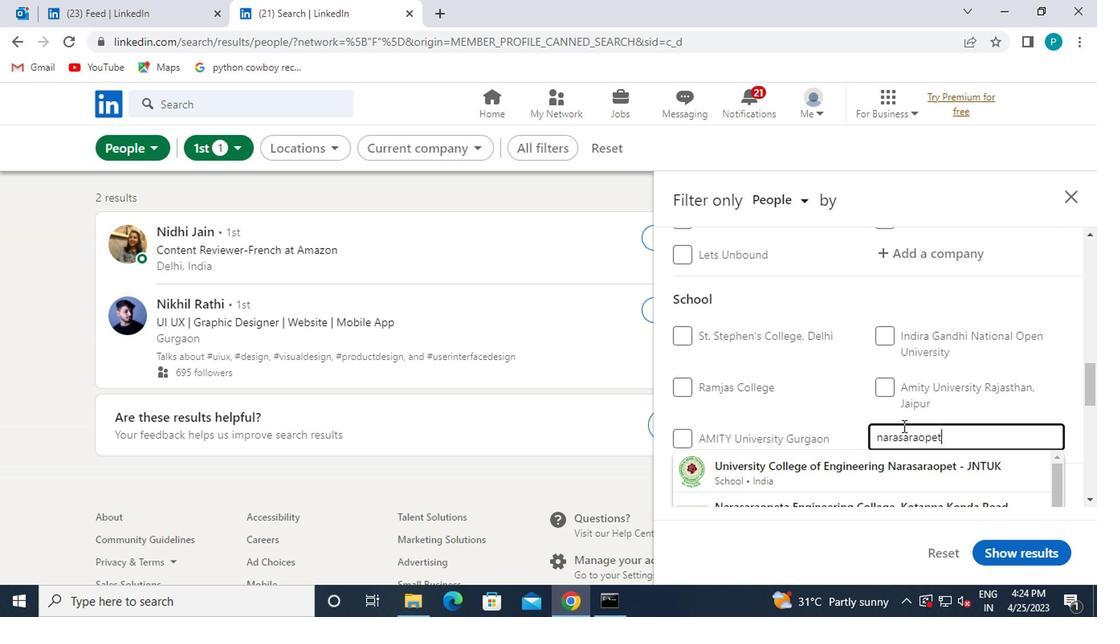 
Action: Mouse moved to (897, 463)
Screenshot: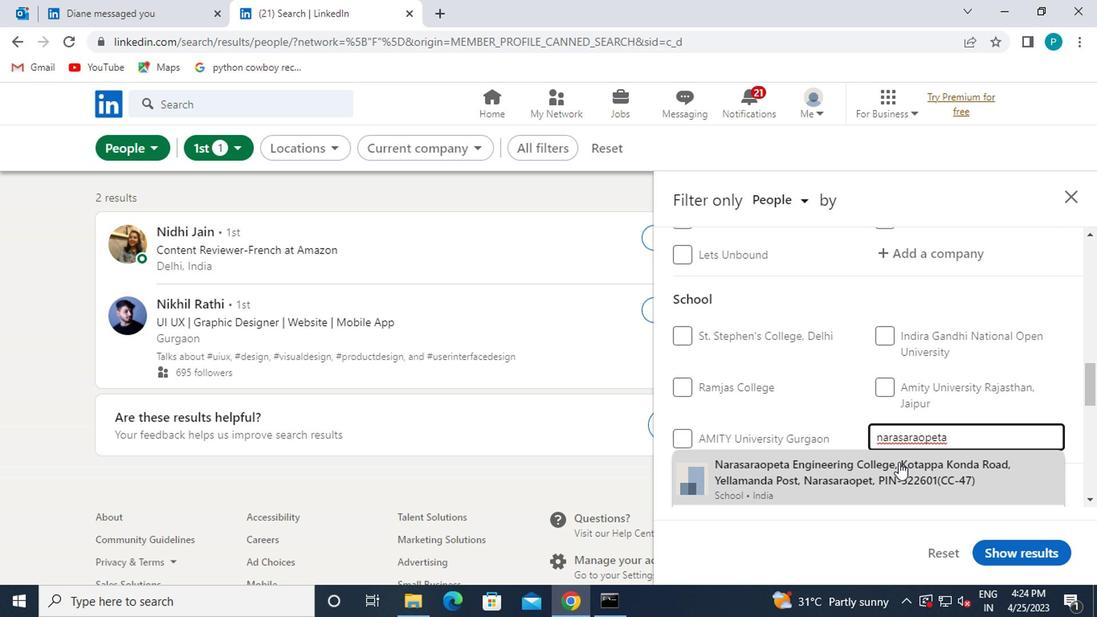 
Action: Mouse pressed left at (897, 463)
Screenshot: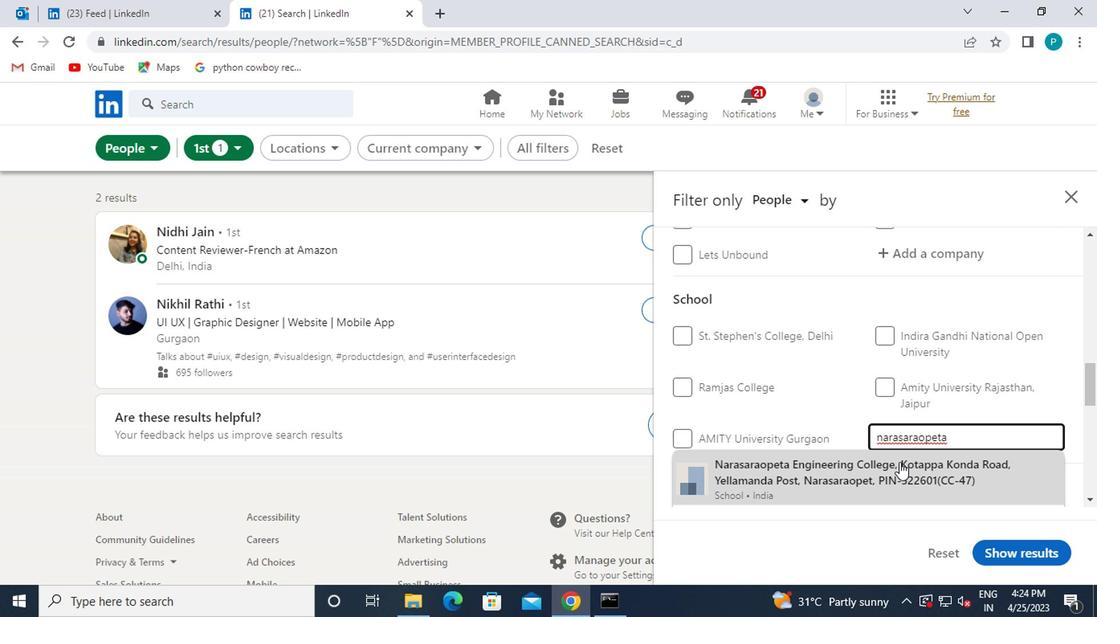 
Action: Mouse moved to (785, 424)
Screenshot: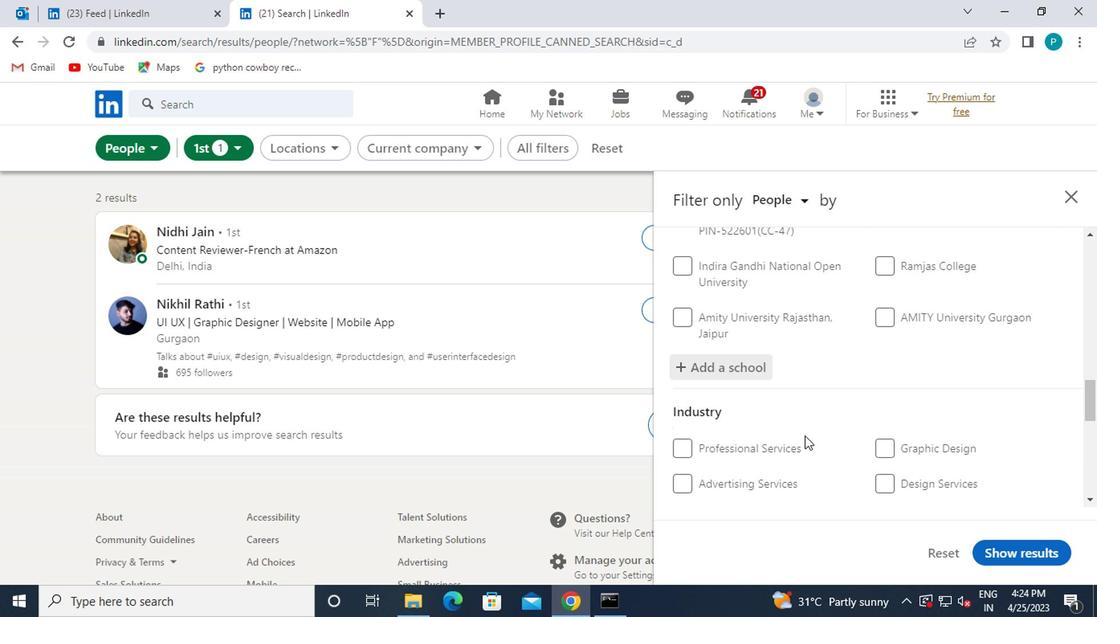 
Action: Mouse scrolled (785, 423) with delta (0, -1)
Screenshot: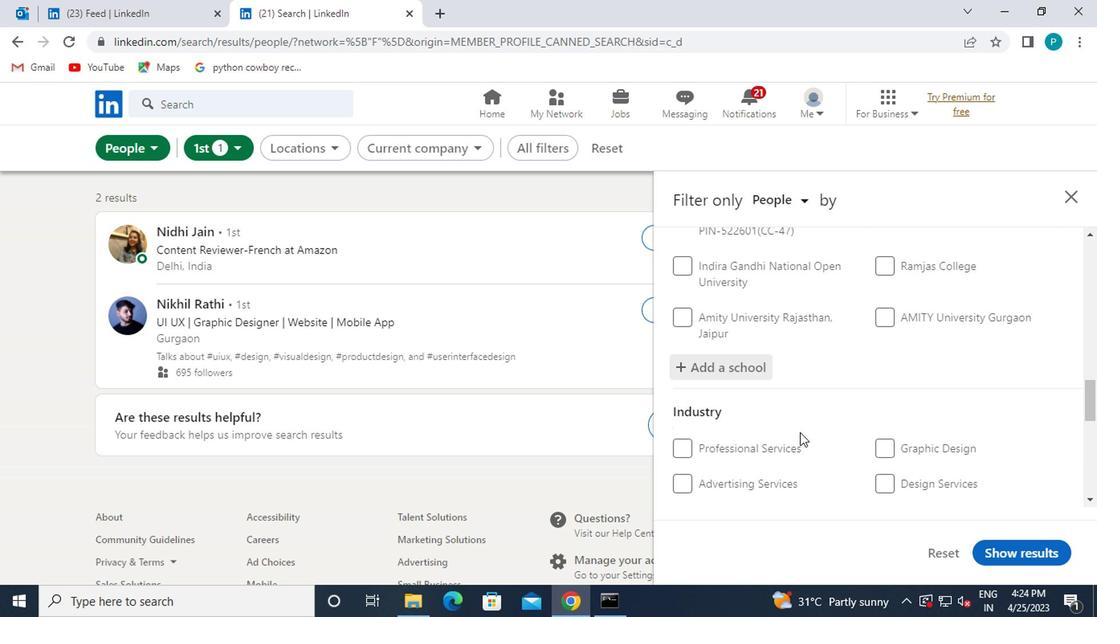 
Action: Mouse scrolled (785, 423) with delta (0, -1)
Screenshot: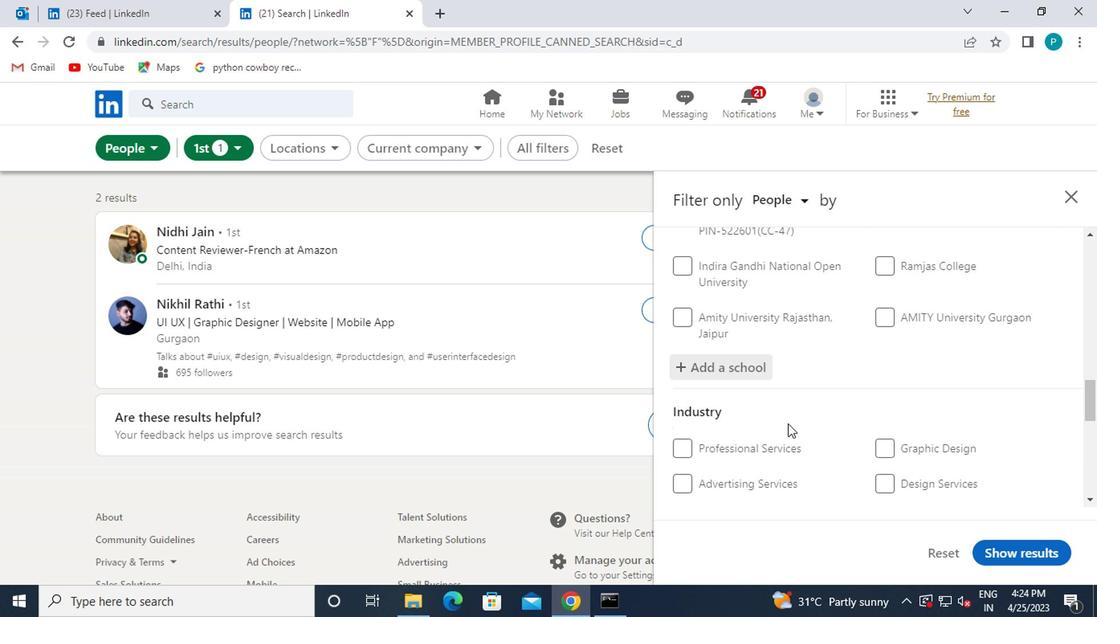 
Action: Mouse moved to (681, 357)
Screenshot: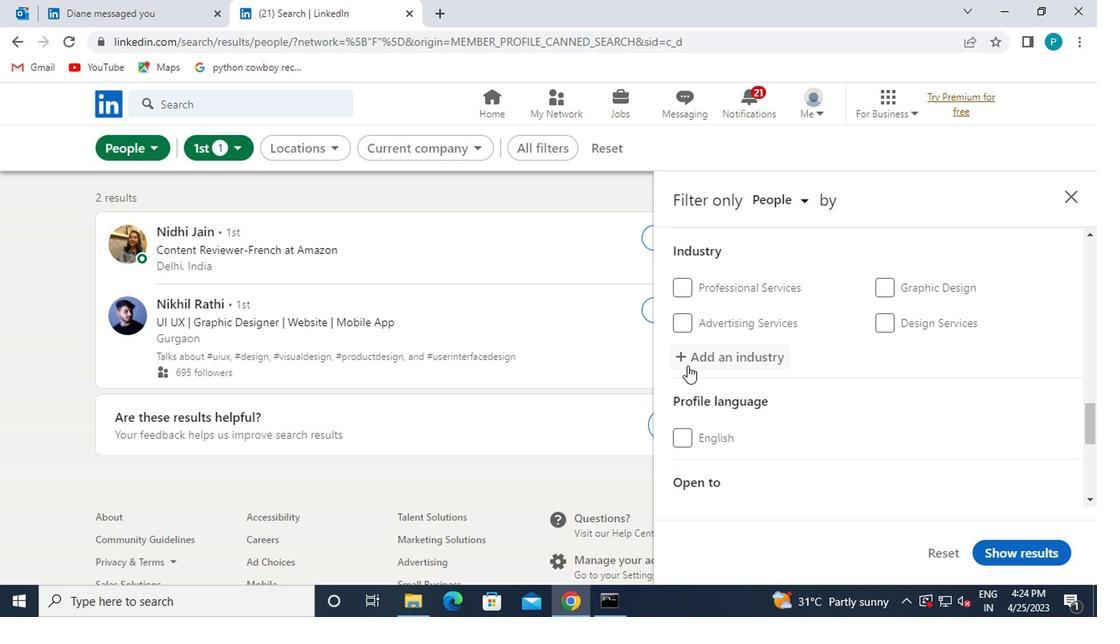 
Action: Mouse pressed left at (681, 357)
Screenshot: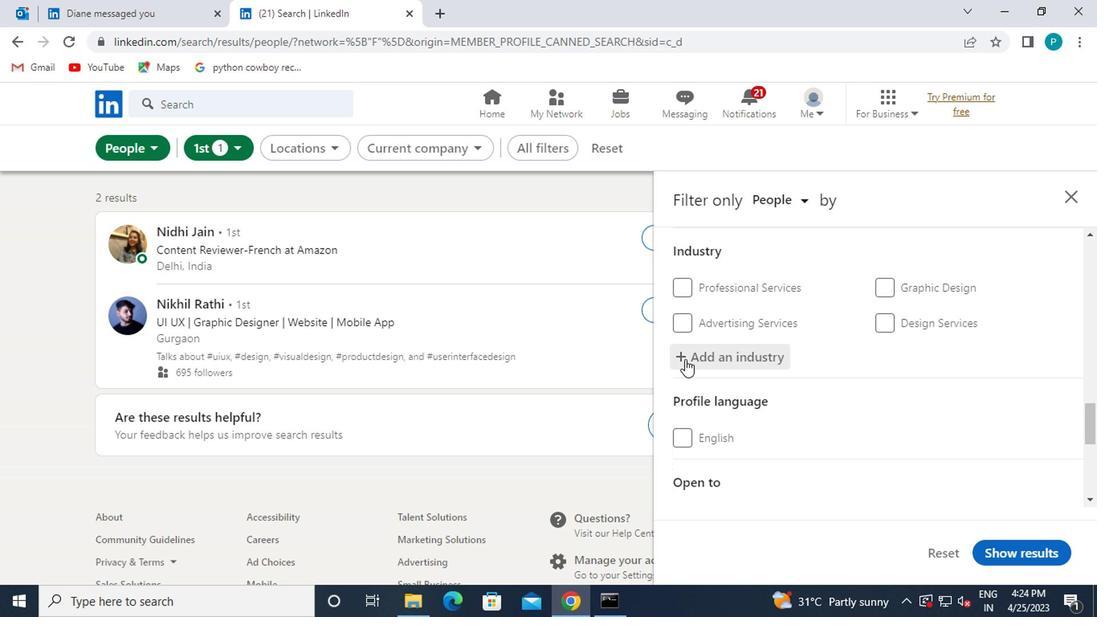 
Action: Mouse moved to (682, 356)
Screenshot: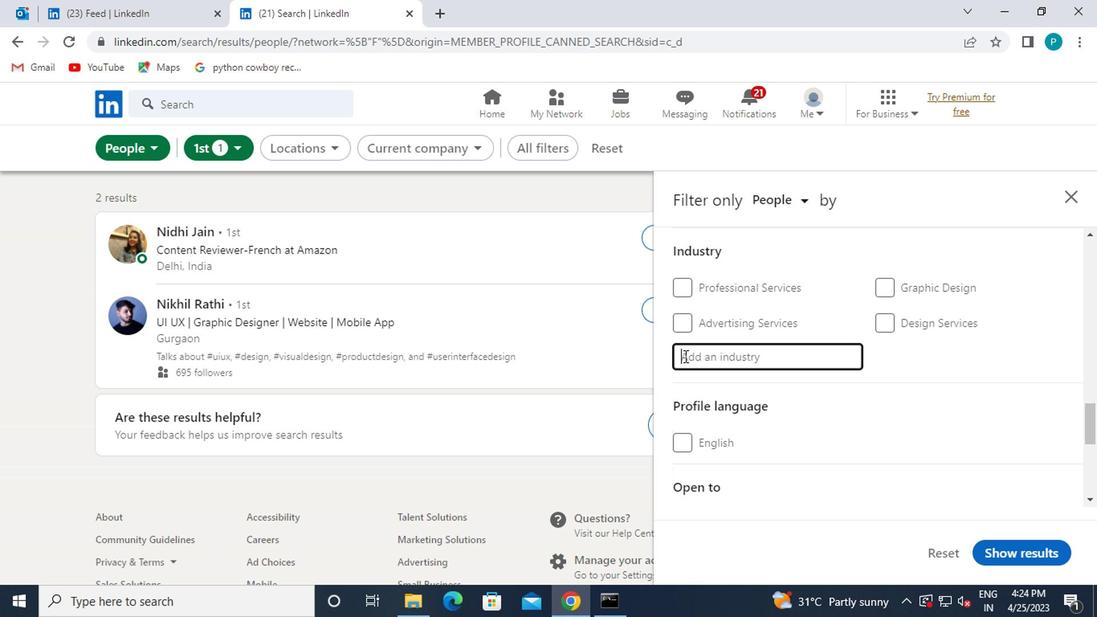 
Action: Key pressed FOOD<Key.space>
Screenshot: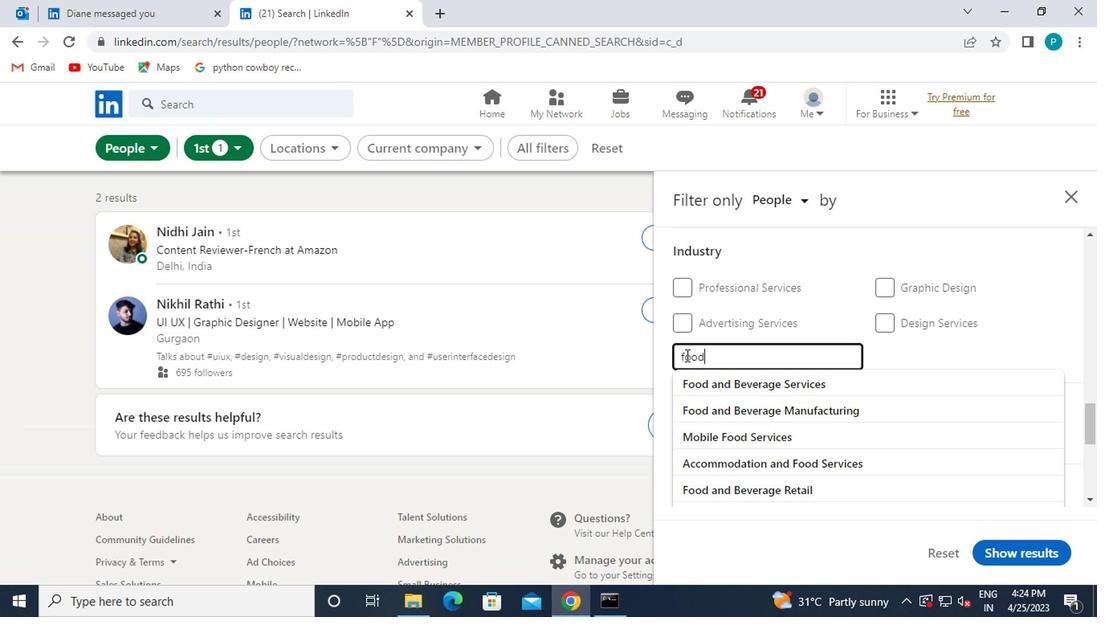 
Action: Mouse moved to (704, 380)
Screenshot: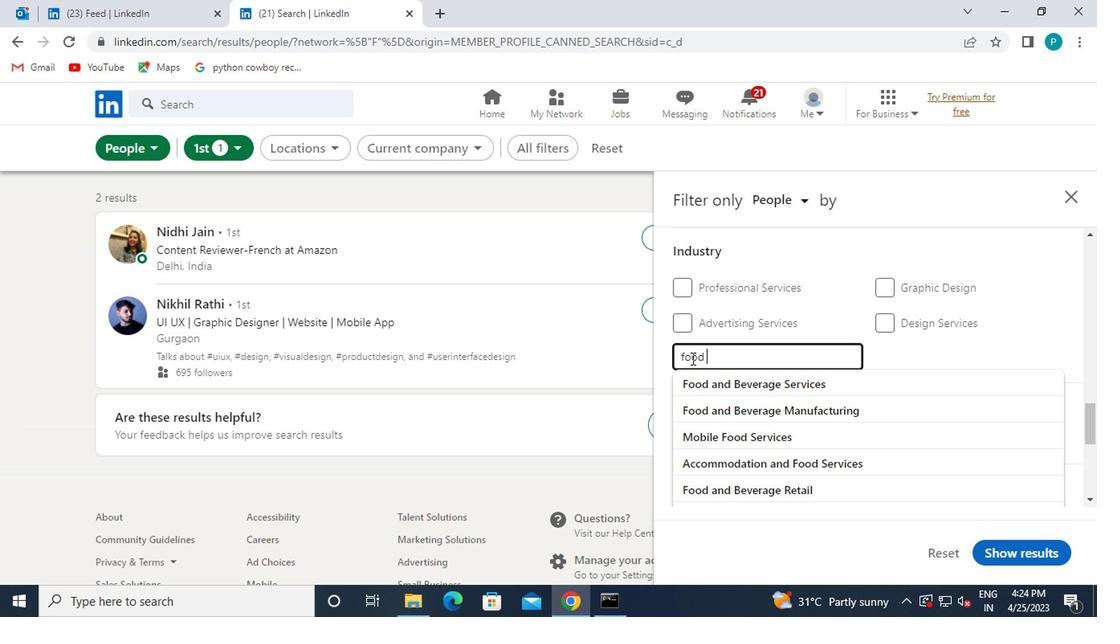 
Action: Mouse pressed left at (704, 380)
Screenshot: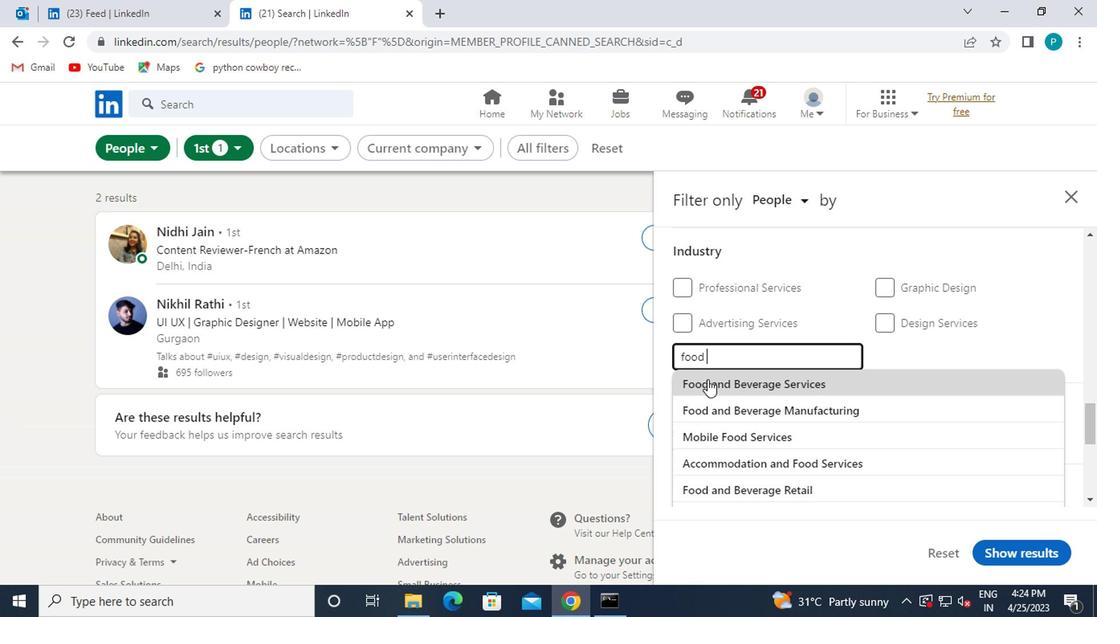 
Action: Mouse moved to (705, 380)
Screenshot: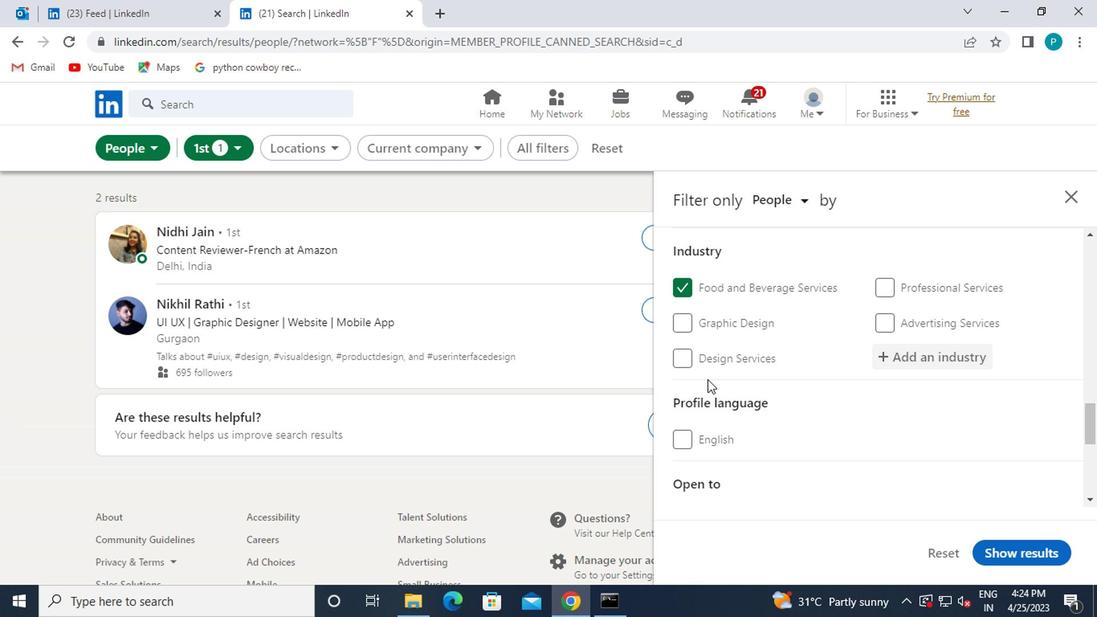 
Action: Mouse scrolled (705, 379) with delta (0, -1)
Screenshot: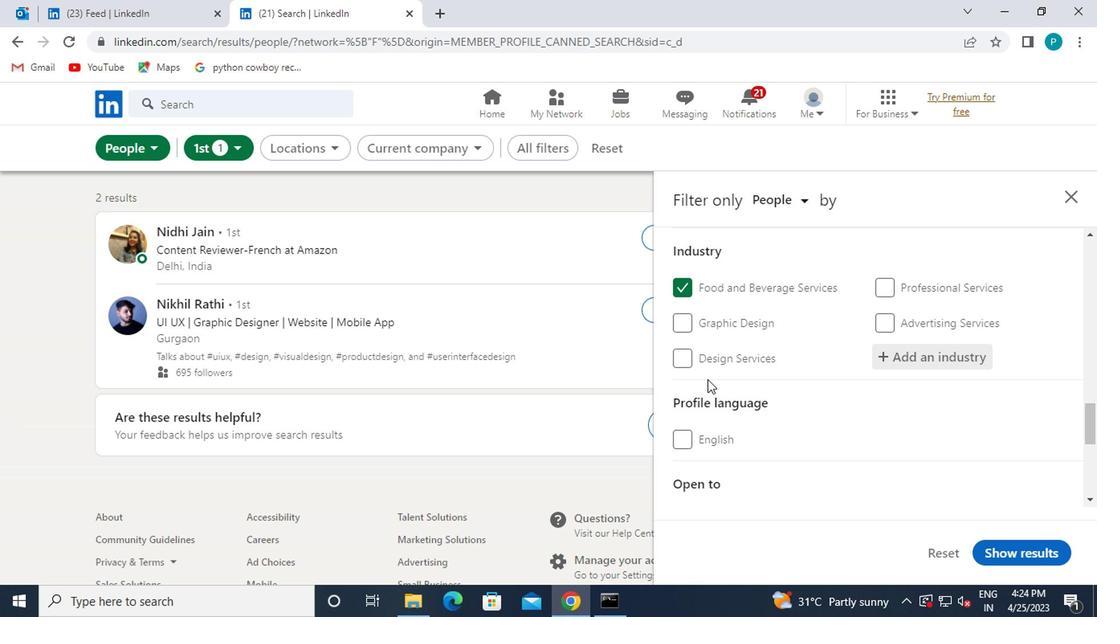 
Action: Mouse moved to (719, 432)
Screenshot: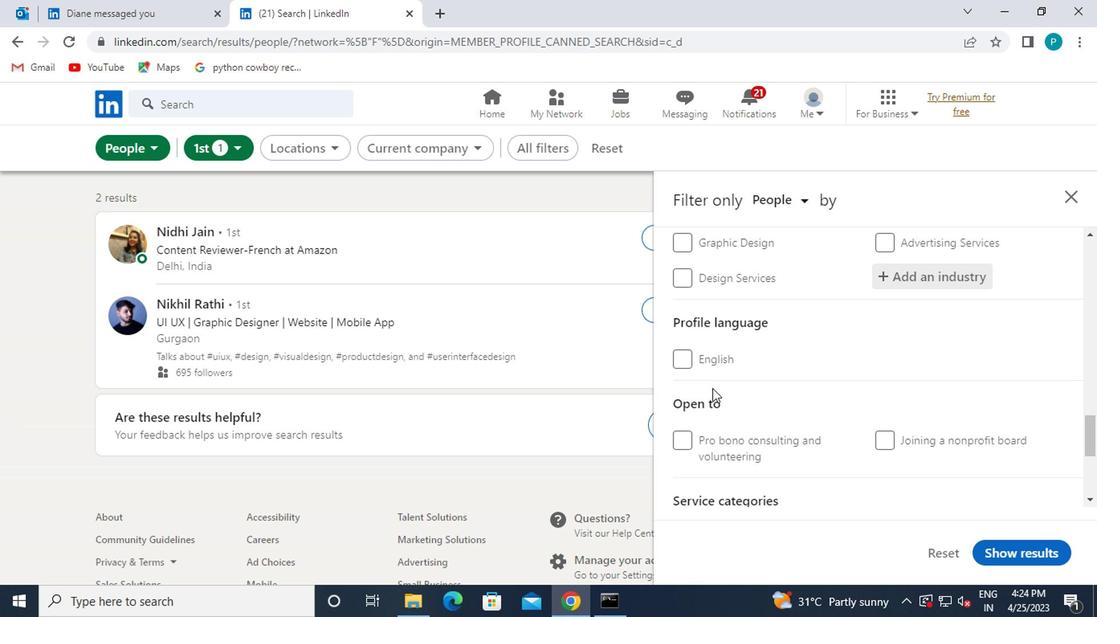 
Action: Mouse scrolled (719, 431) with delta (0, -1)
Screenshot: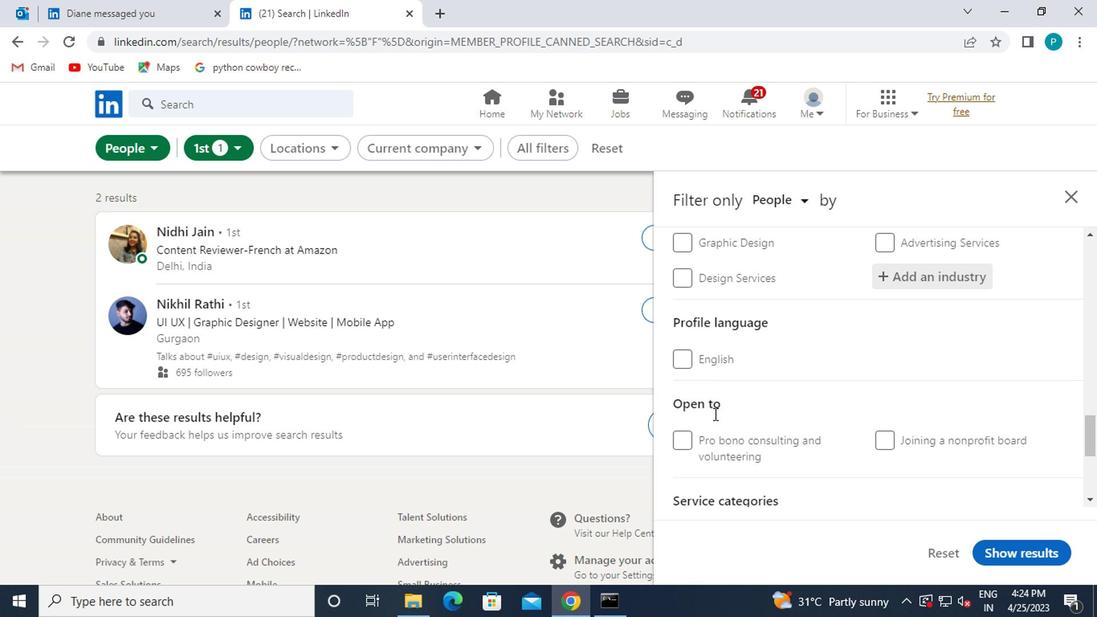 
Action: Mouse moved to (735, 459)
Screenshot: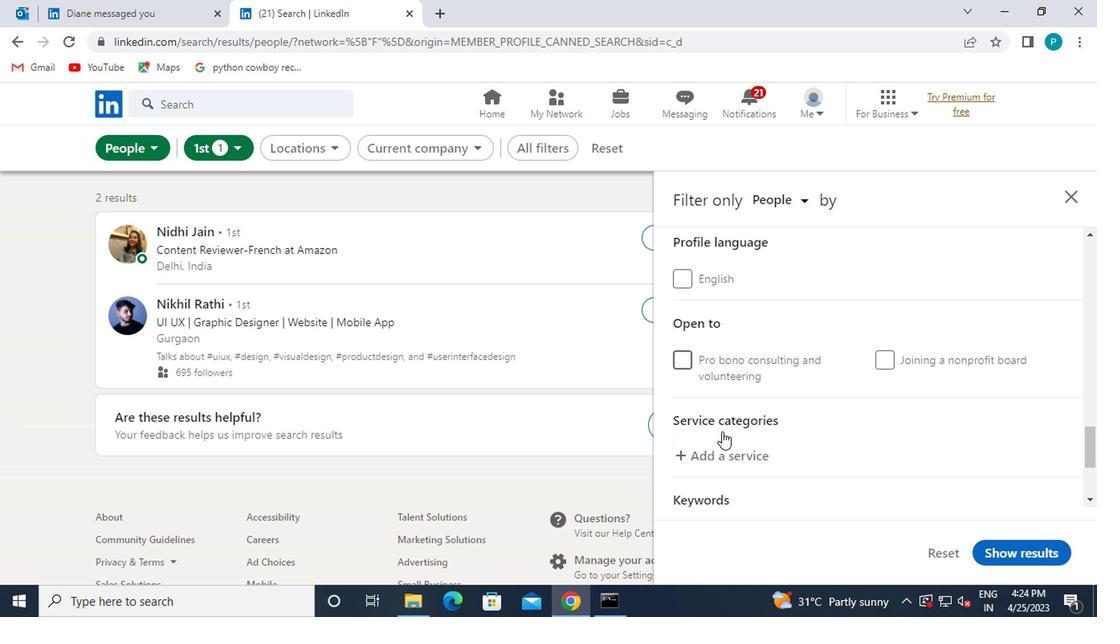 
Action: Mouse pressed left at (735, 459)
Screenshot: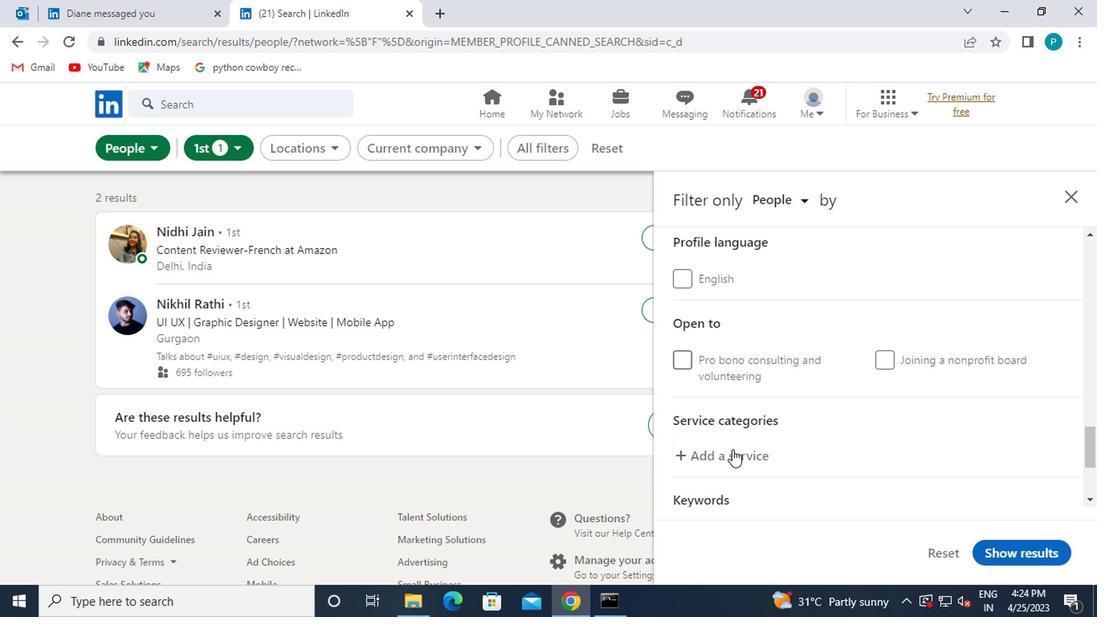 
Action: Mouse moved to (749, 451)
Screenshot: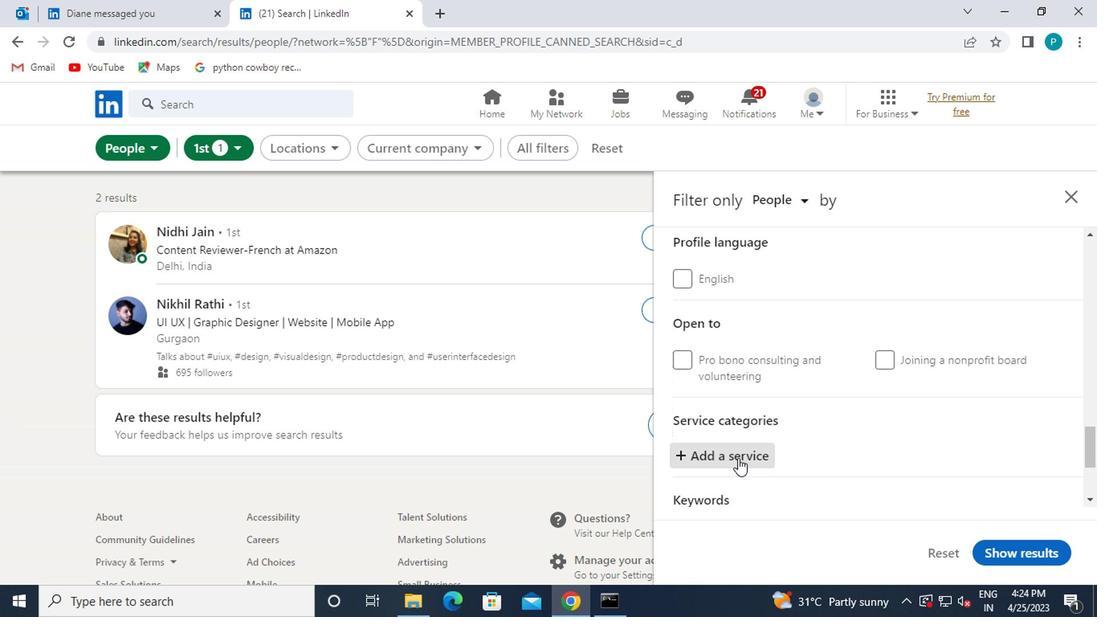
Action: Key pressed DJING
Screenshot: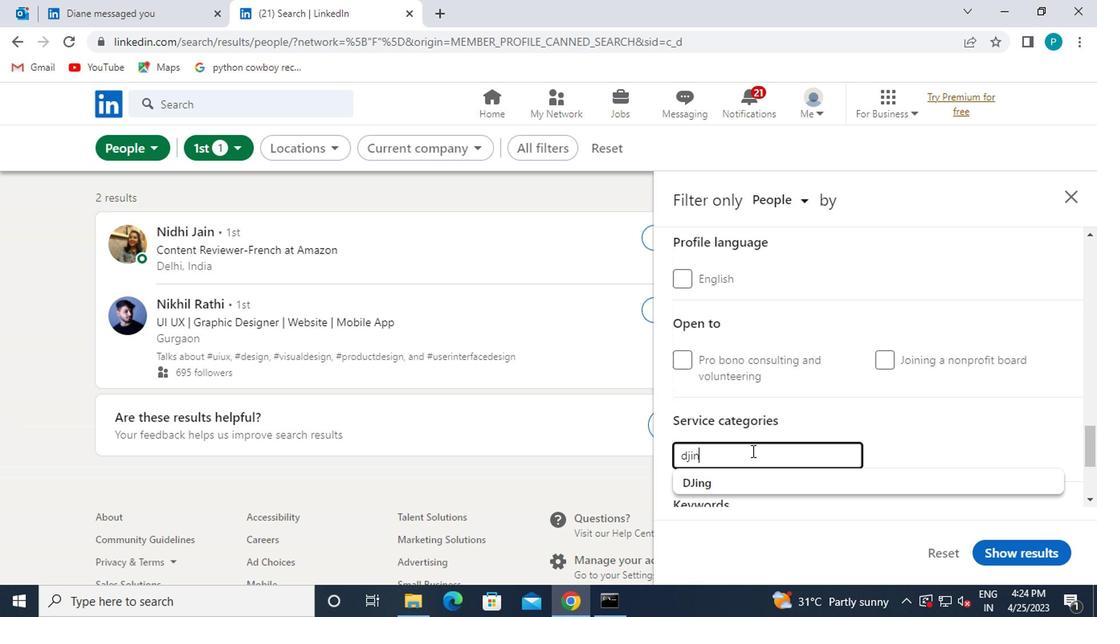 
Action: Mouse moved to (743, 479)
Screenshot: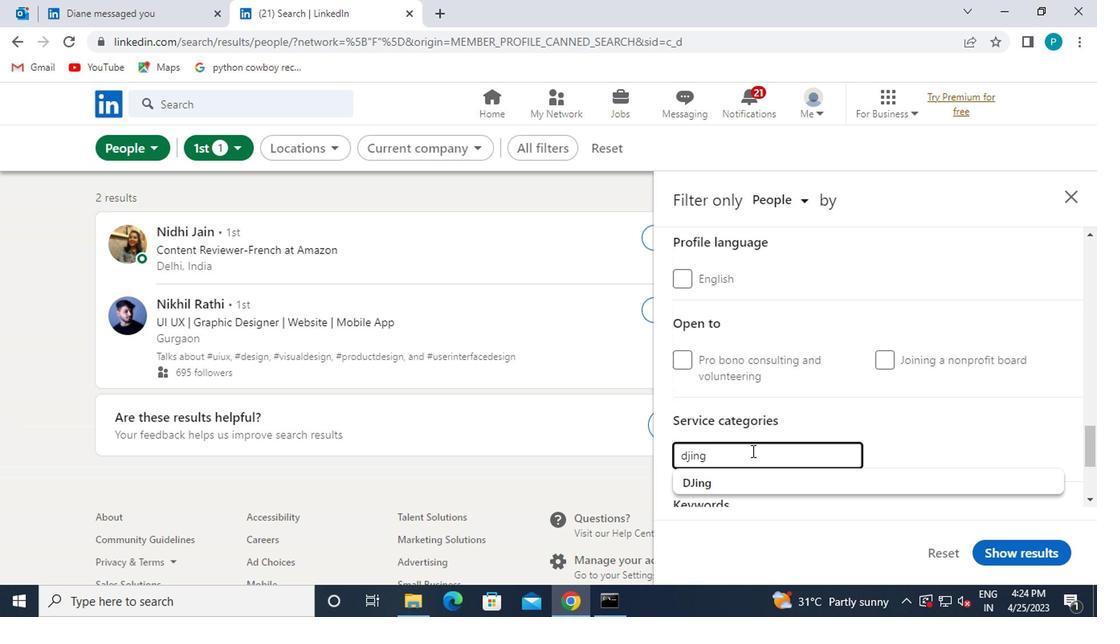 
Action: Mouse pressed left at (743, 479)
Screenshot: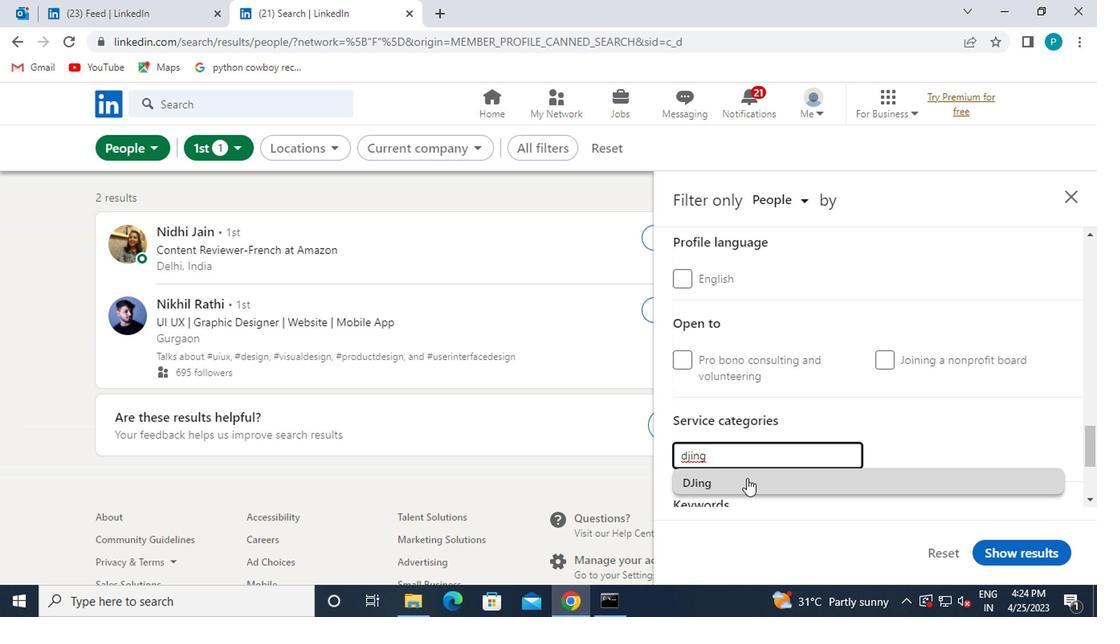 
Action: Mouse moved to (726, 469)
Screenshot: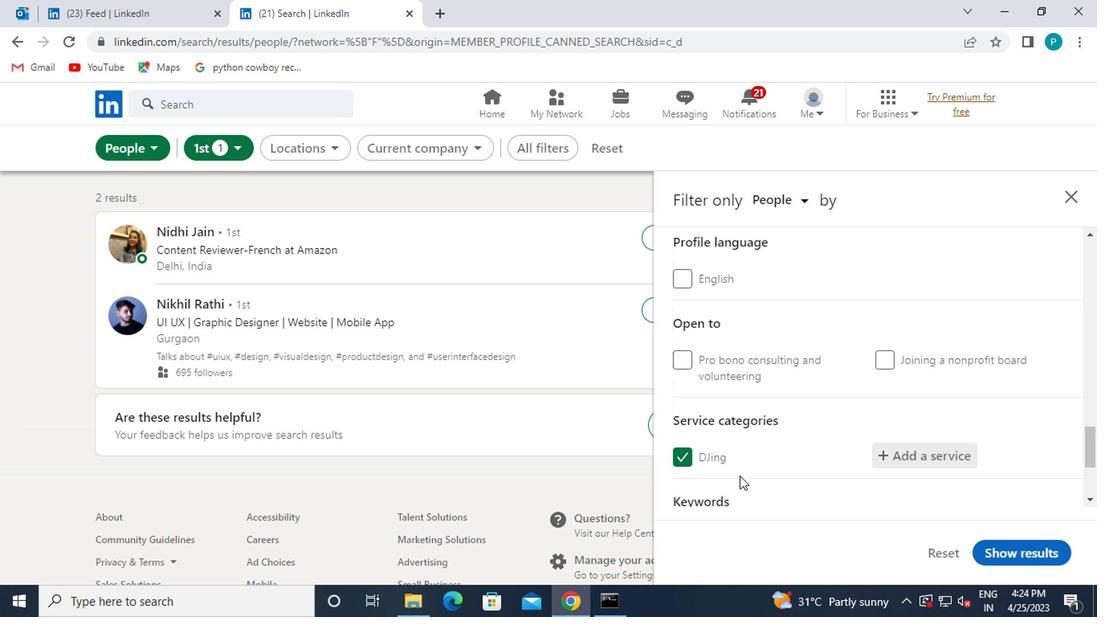
Action: Mouse scrolled (726, 468) with delta (0, 0)
Screenshot: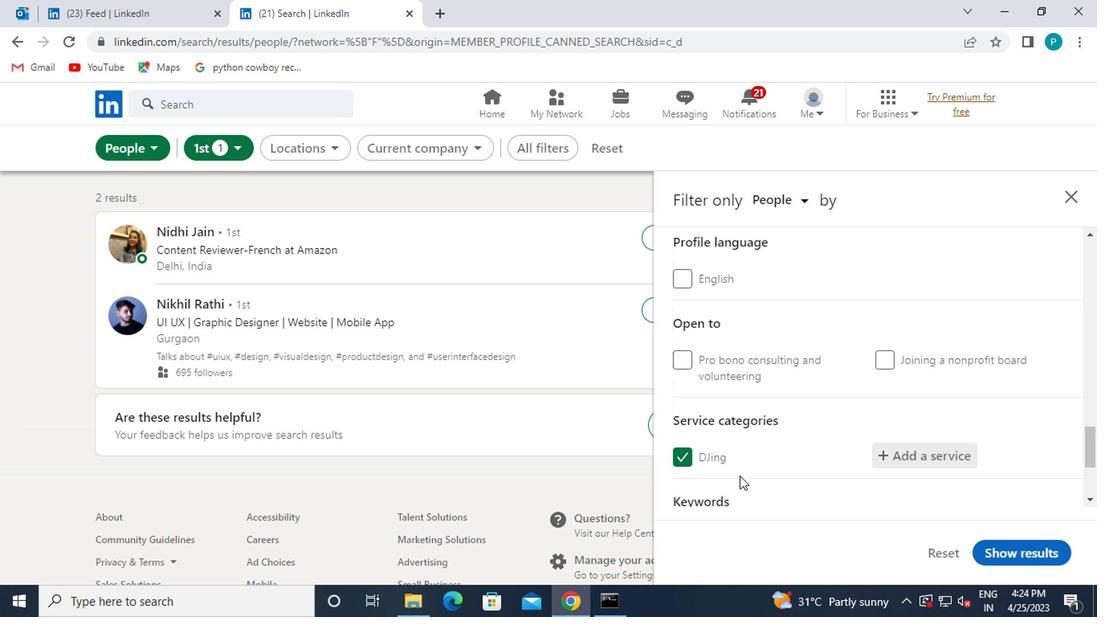 
Action: Mouse moved to (726, 468)
Screenshot: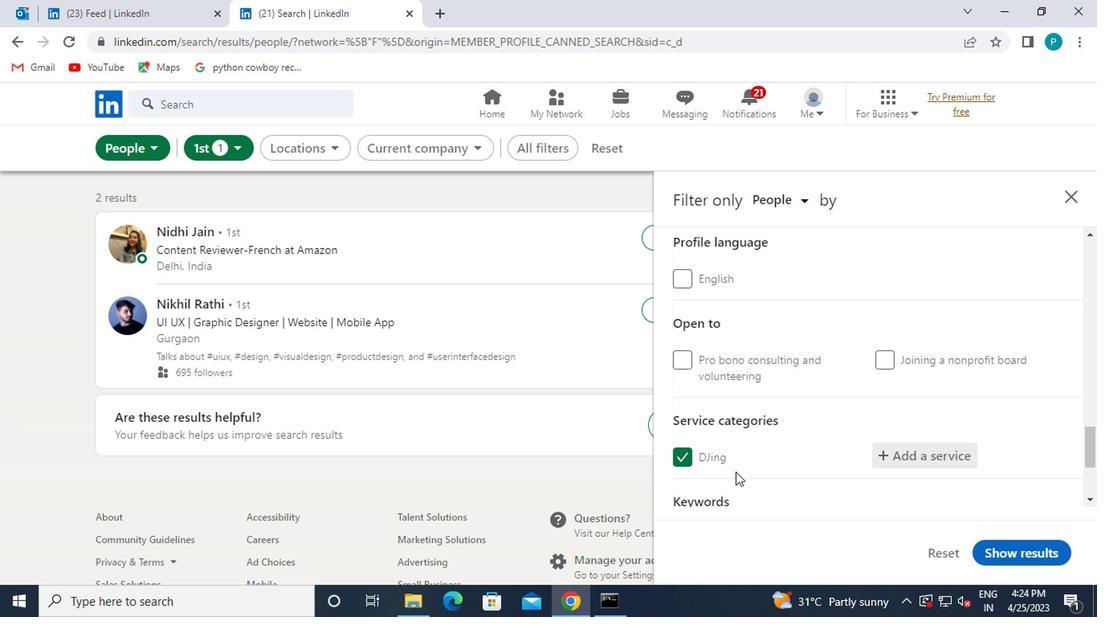 
Action: Mouse scrolled (726, 467) with delta (0, -1)
Screenshot: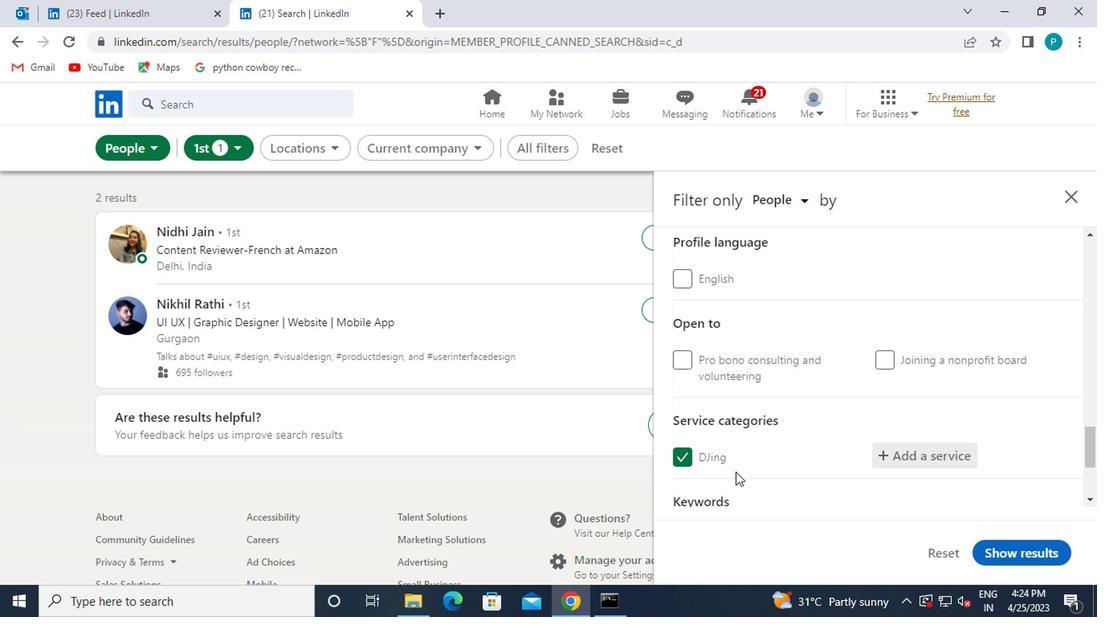 
Action: Mouse moved to (723, 443)
Screenshot: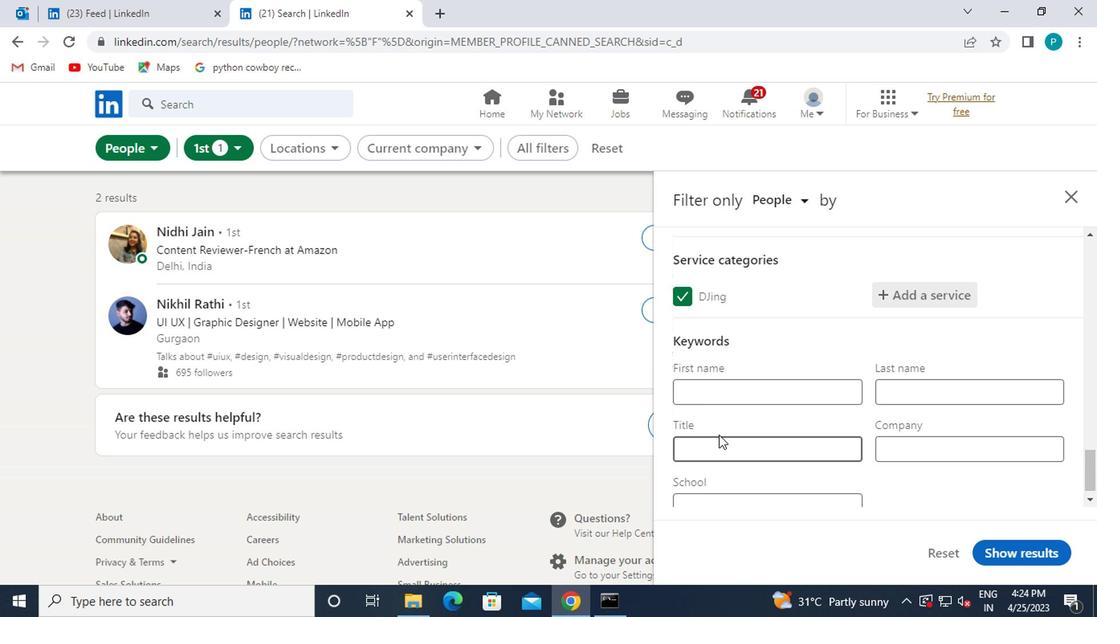 
Action: Mouse pressed left at (723, 443)
Screenshot: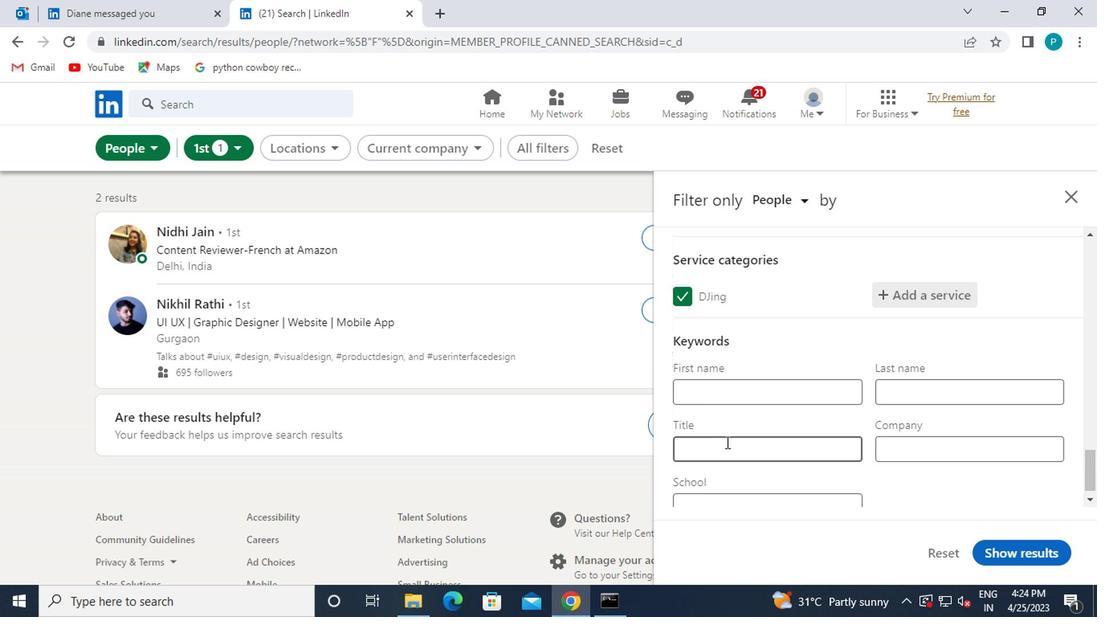 
Action: Mouse moved to (743, 458)
Screenshot: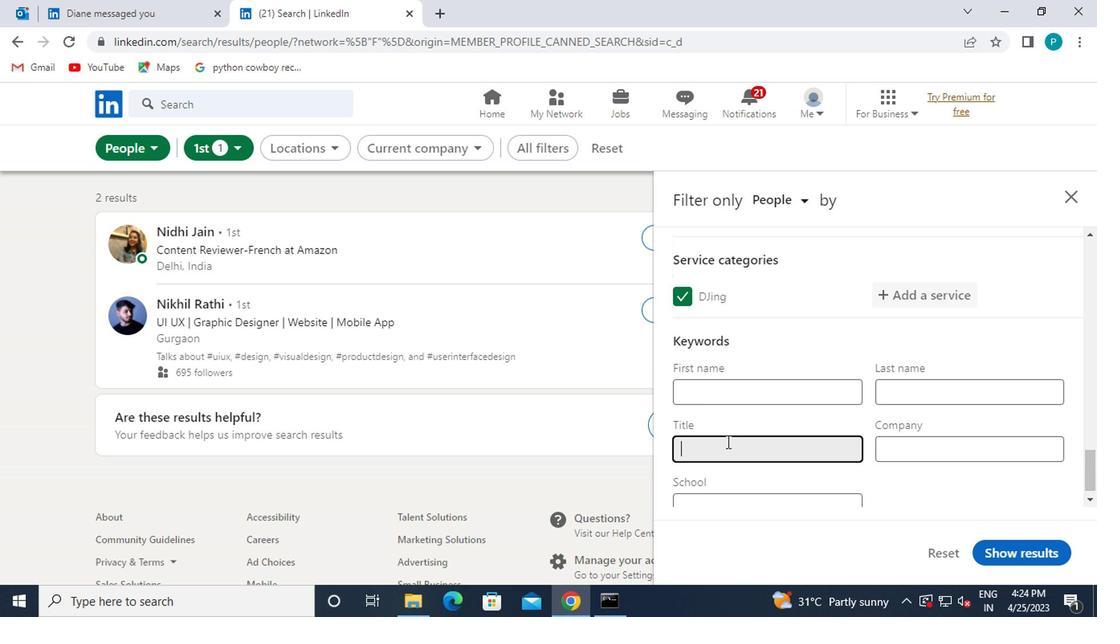 
Action: Key pressed RECUITER
Screenshot: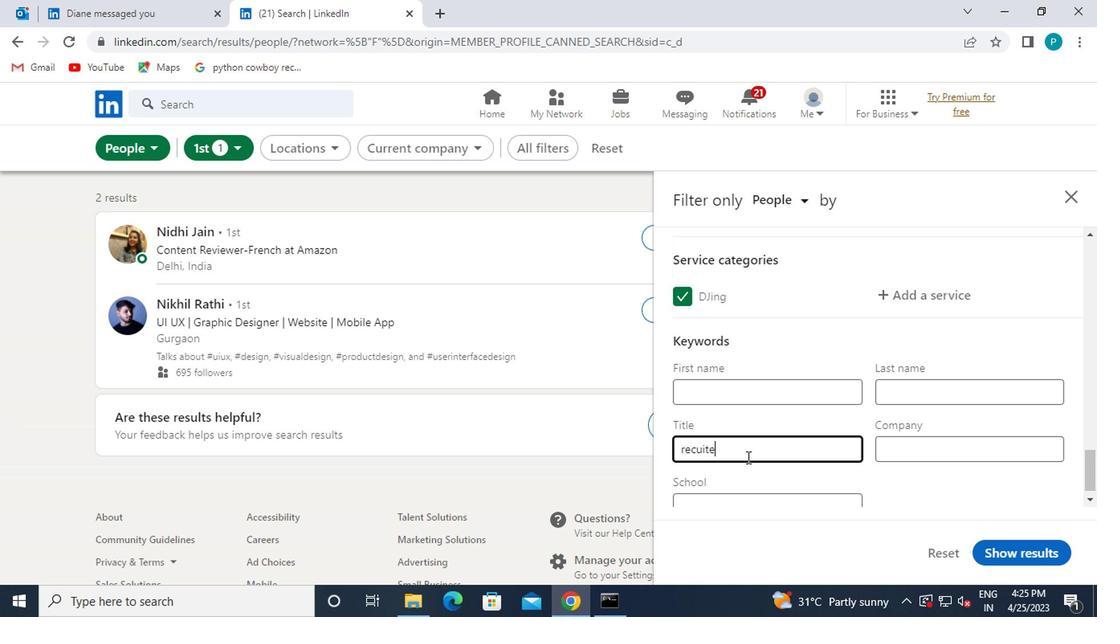 
Action: Mouse moved to (1012, 544)
Screenshot: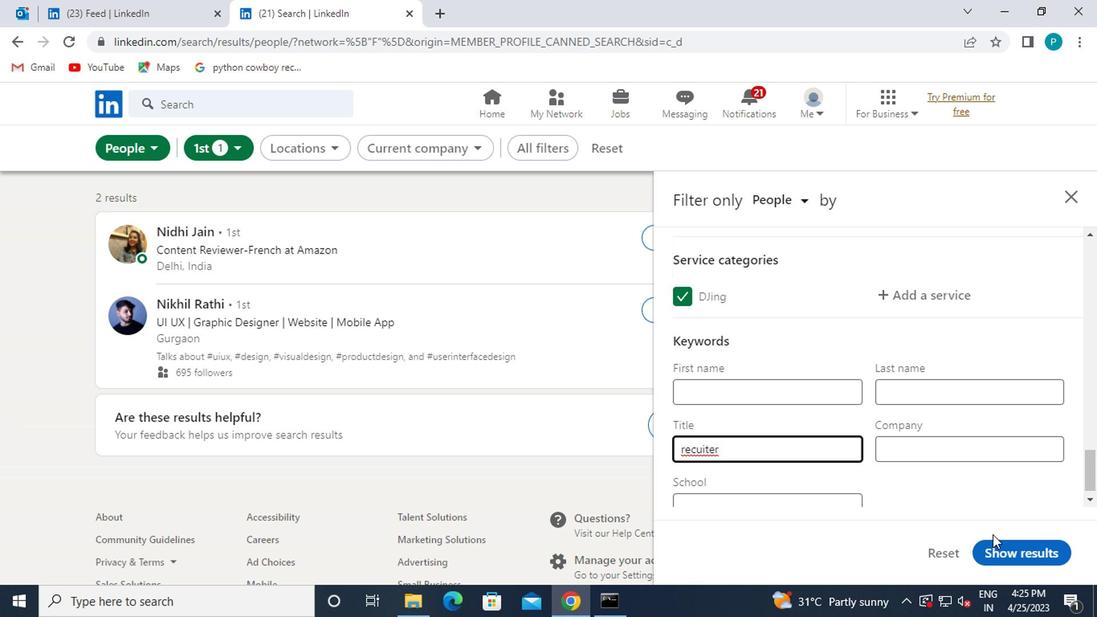 
Action: Mouse pressed left at (1012, 544)
Screenshot: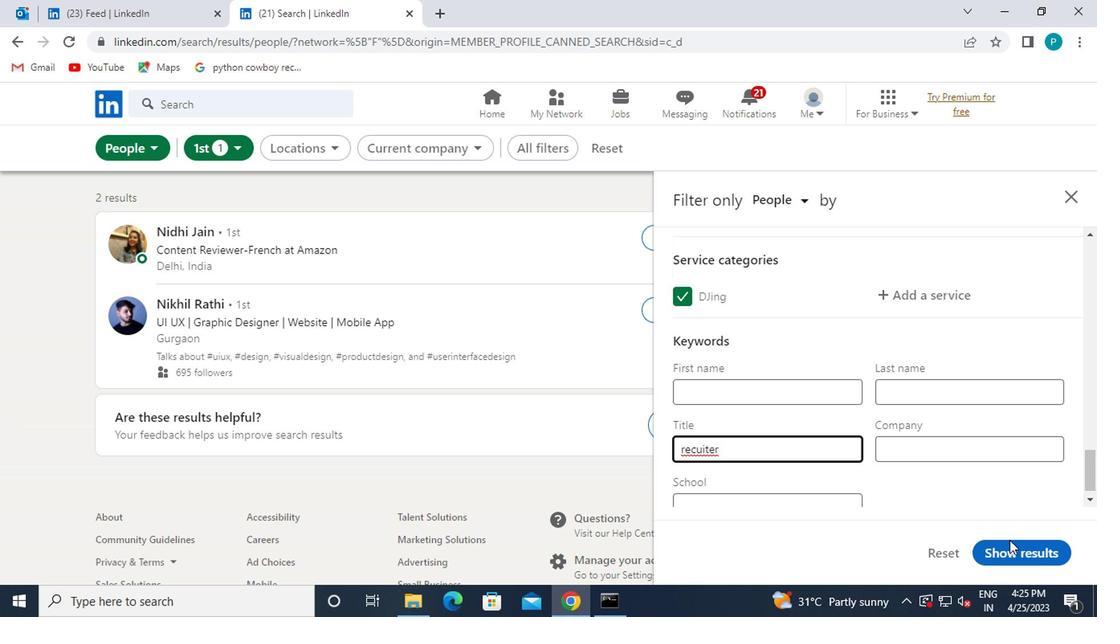
Action: Mouse moved to (1022, 540)
Screenshot: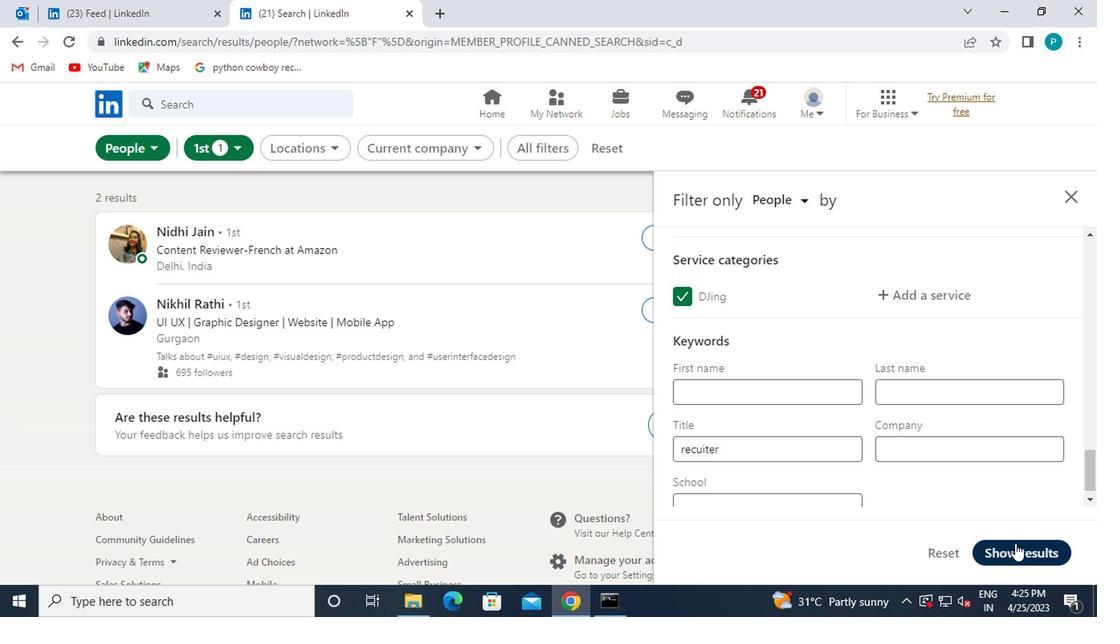 
